 Task: Create new contact,   with mail id: 'MitchellIsabelle@thk.com', first name: 'Isabelle', Last name: 'Mitchell', Job Title: Systems Analyst, Phone number (408) 555-2345. Change life cycle stage to  'Lead' and lead status to 'New'. Add new company to the associated contact: www.honda-logisticsindia.co.in
 . Logged in from softage.5@softage.net
Action: Mouse moved to (103, 76)
Screenshot: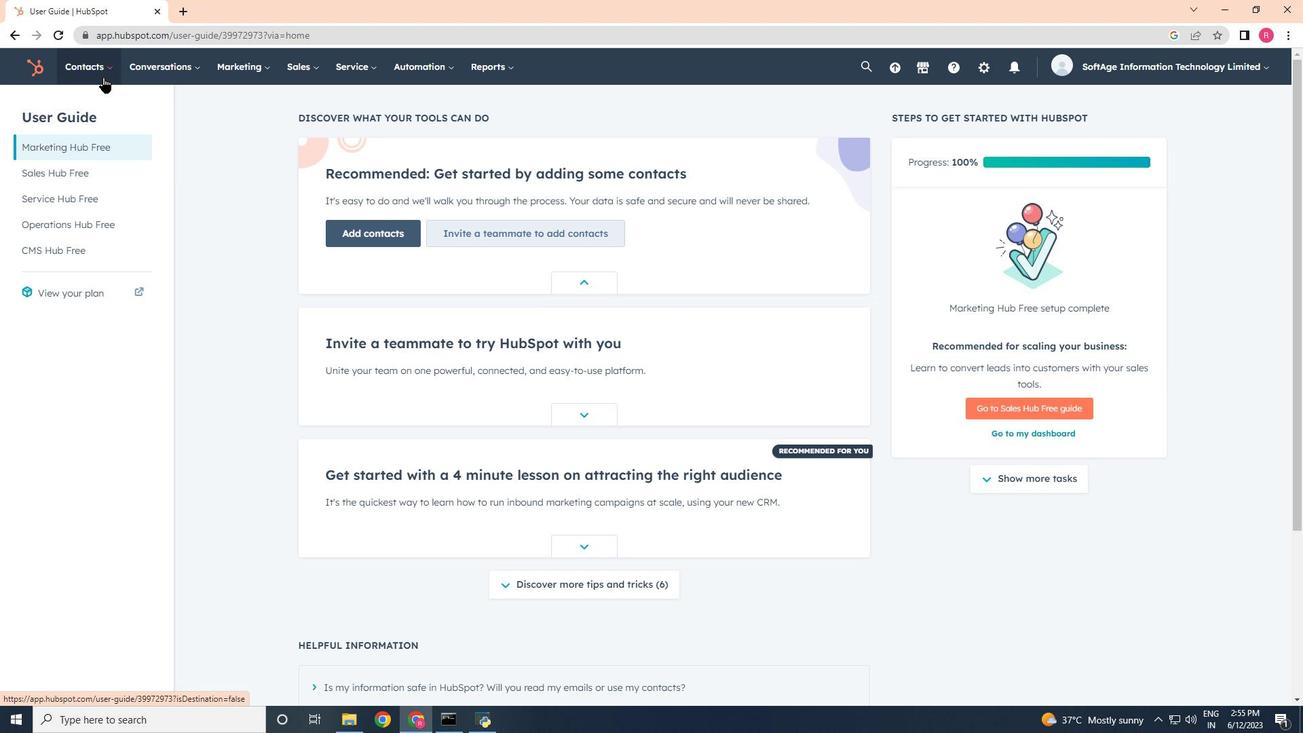 
Action: Mouse pressed left at (103, 76)
Screenshot: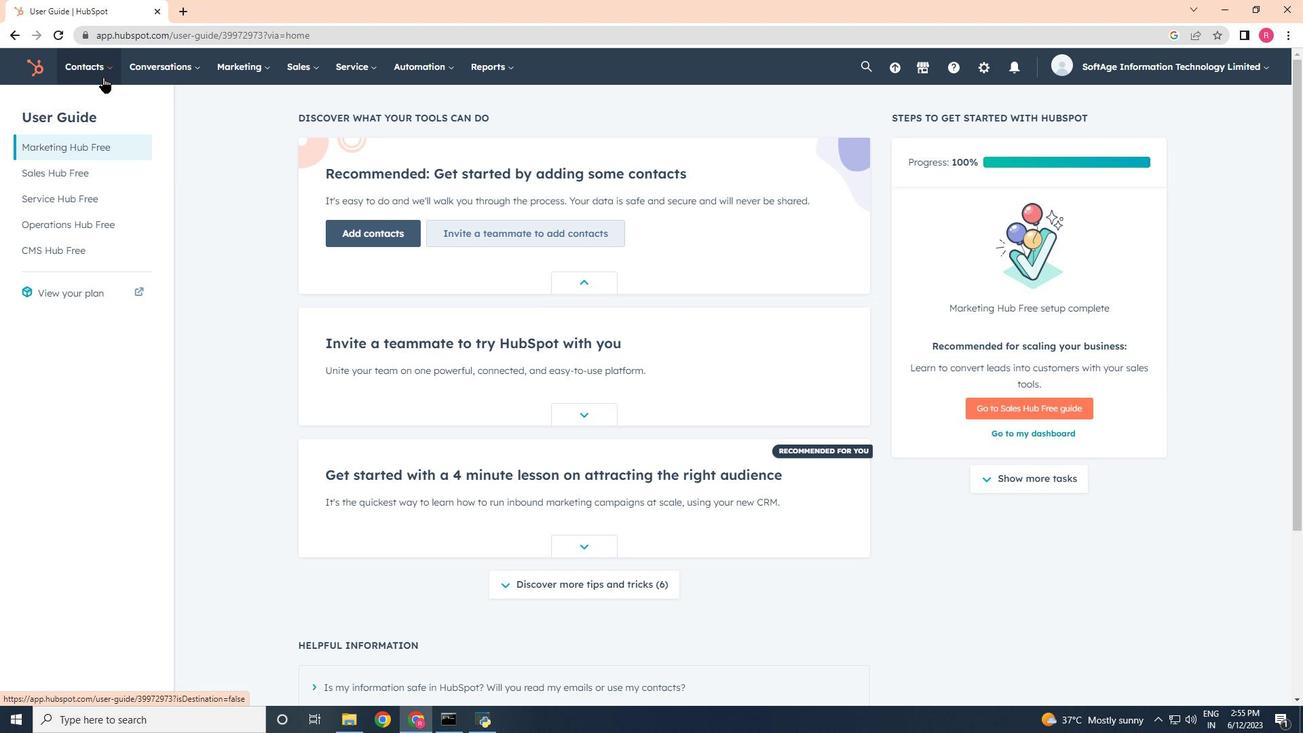 
Action: Mouse moved to (114, 99)
Screenshot: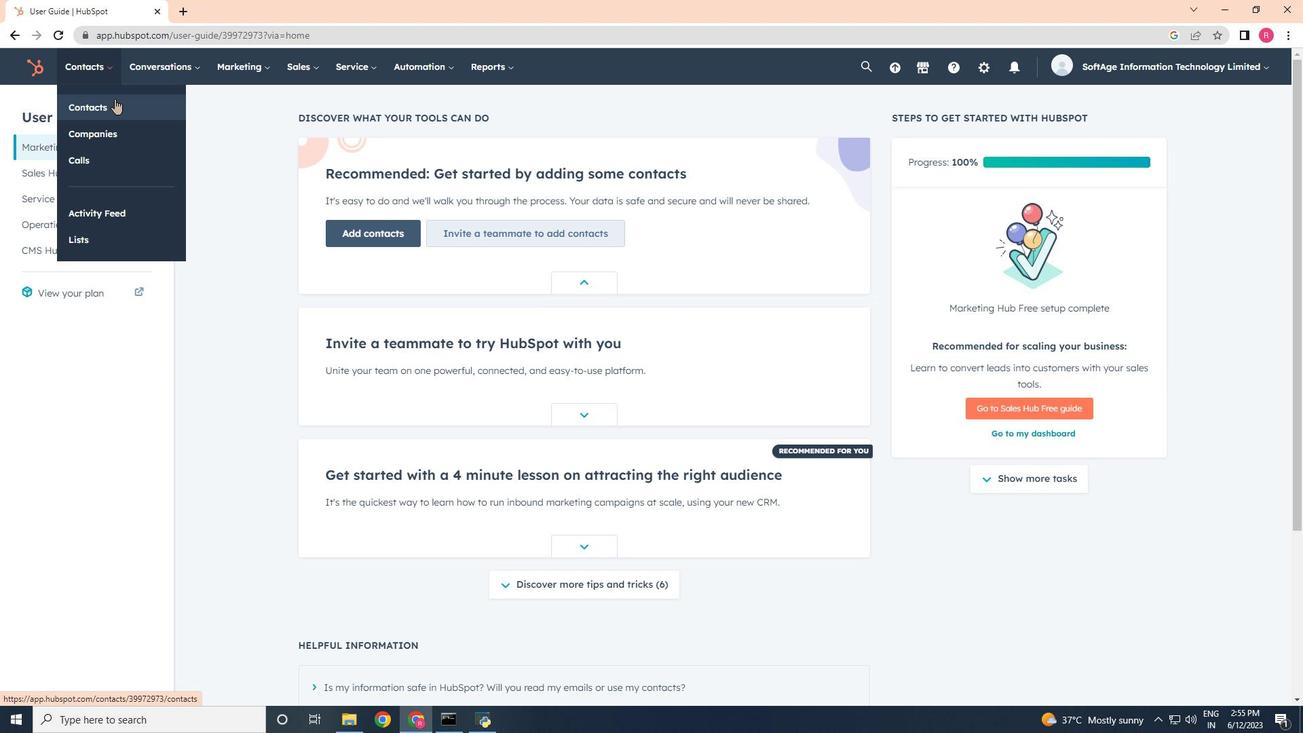 
Action: Mouse pressed left at (114, 99)
Screenshot: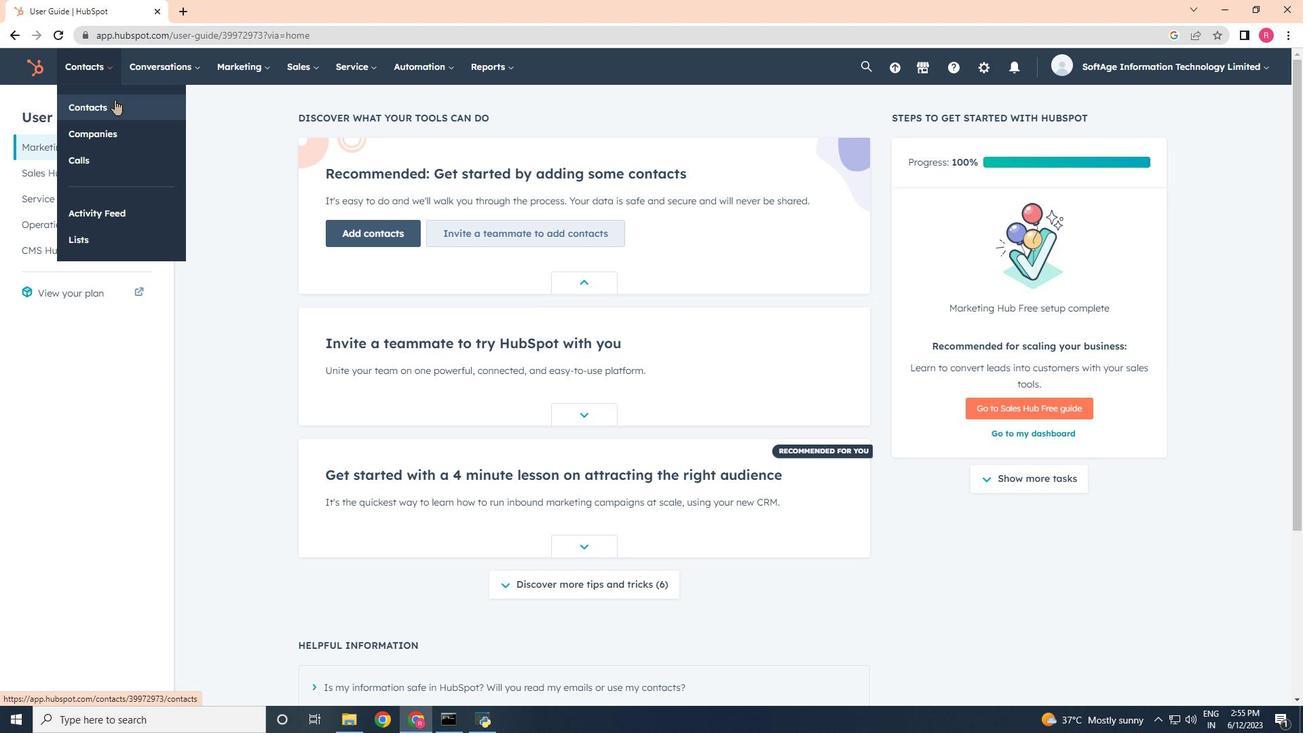 
Action: Mouse moved to (1195, 114)
Screenshot: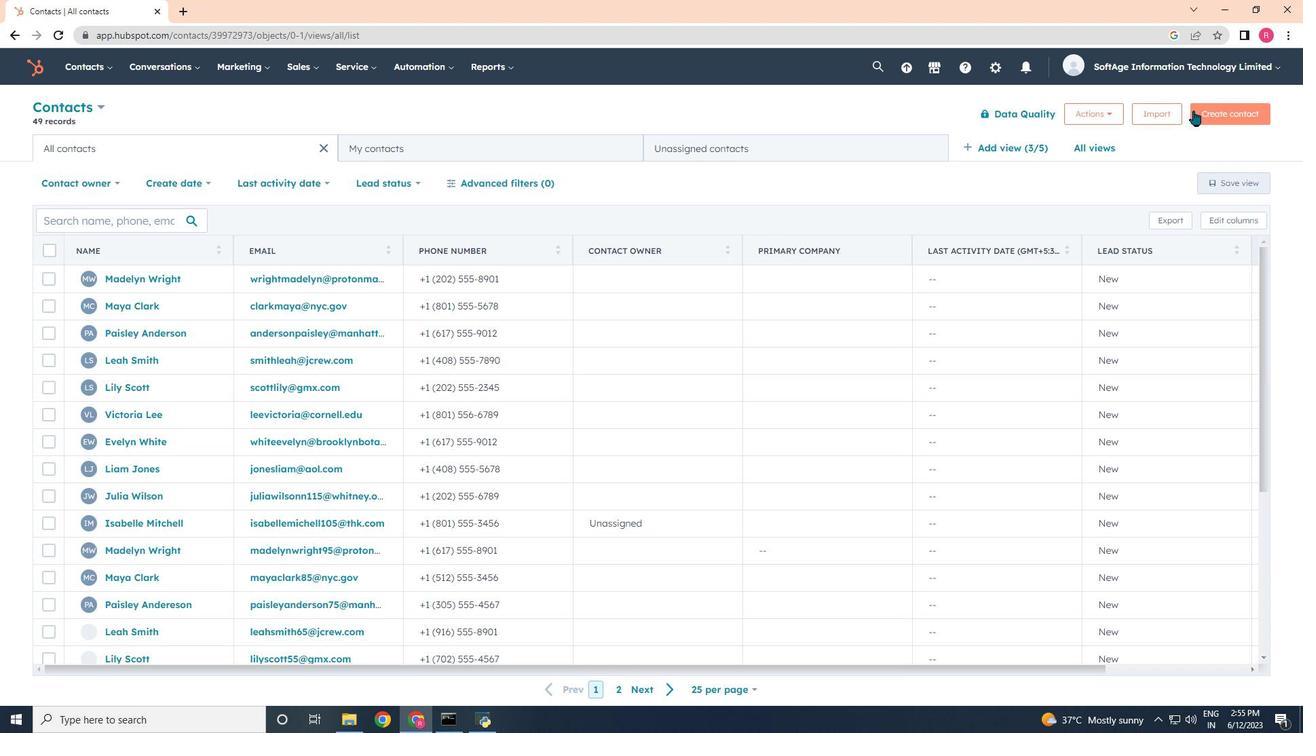 
Action: Mouse pressed left at (1195, 114)
Screenshot: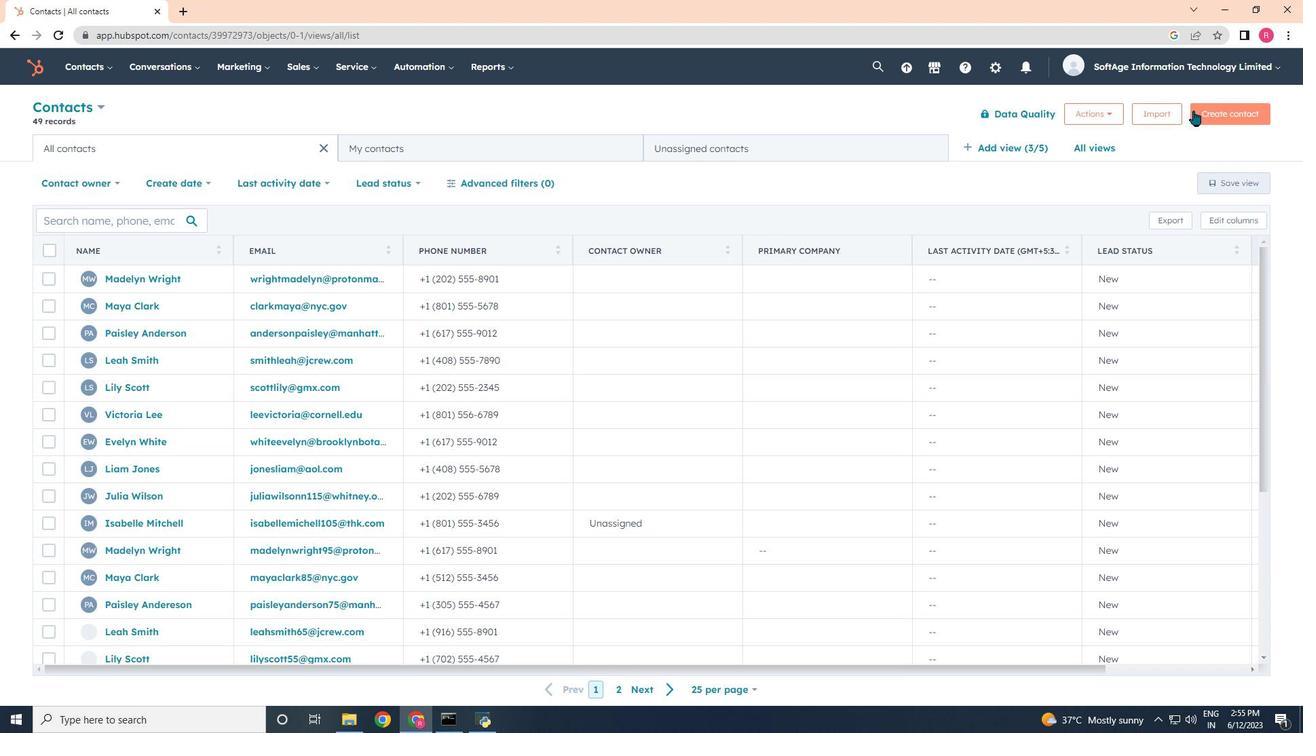 
Action: Mouse moved to (955, 176)
Screenshot: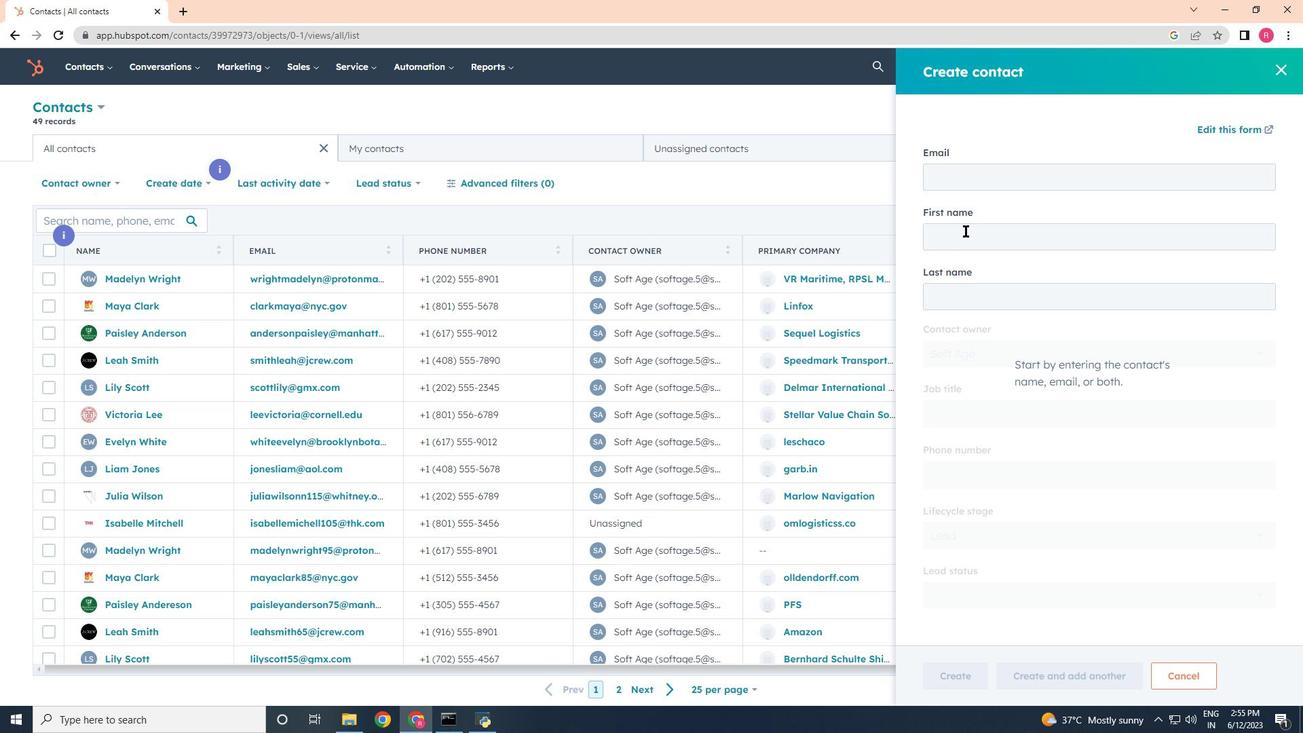 
Action: Mouse pressed left at (955, 176)
Screenshot: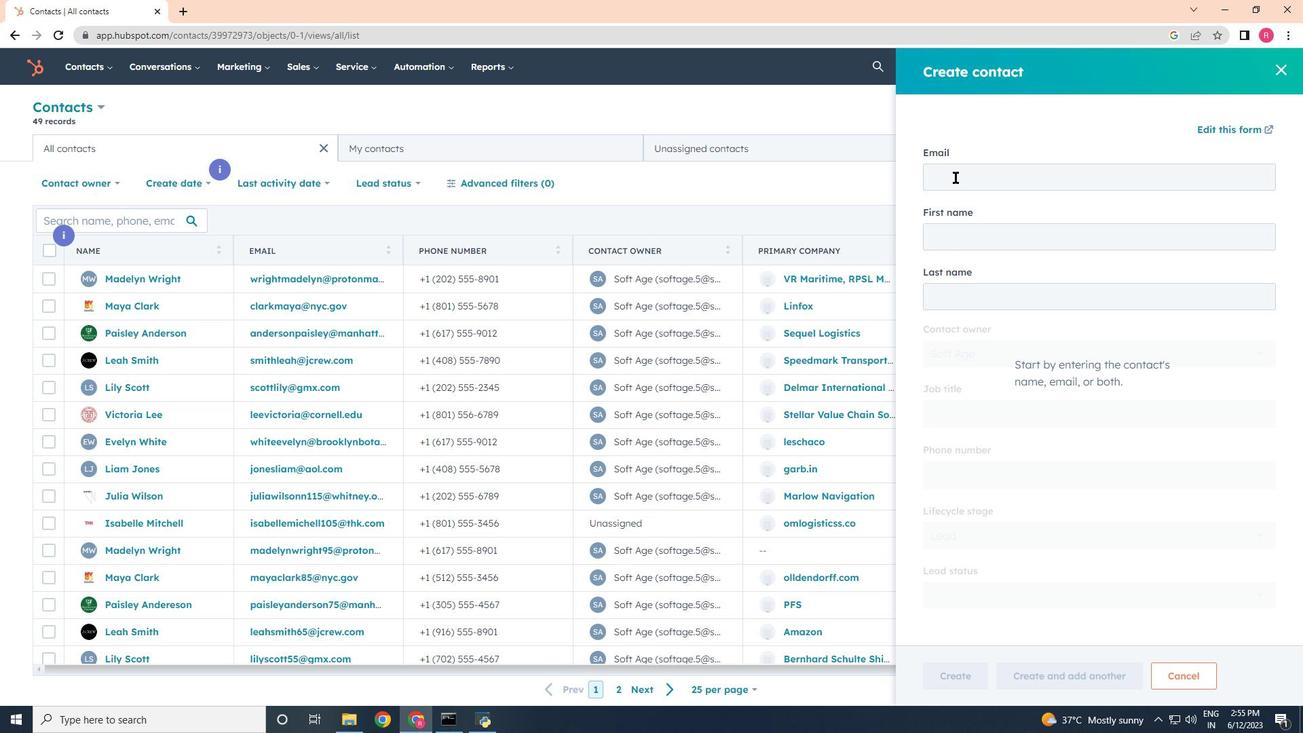 
Action: Mouse moved to (958, 186)
Screenshot: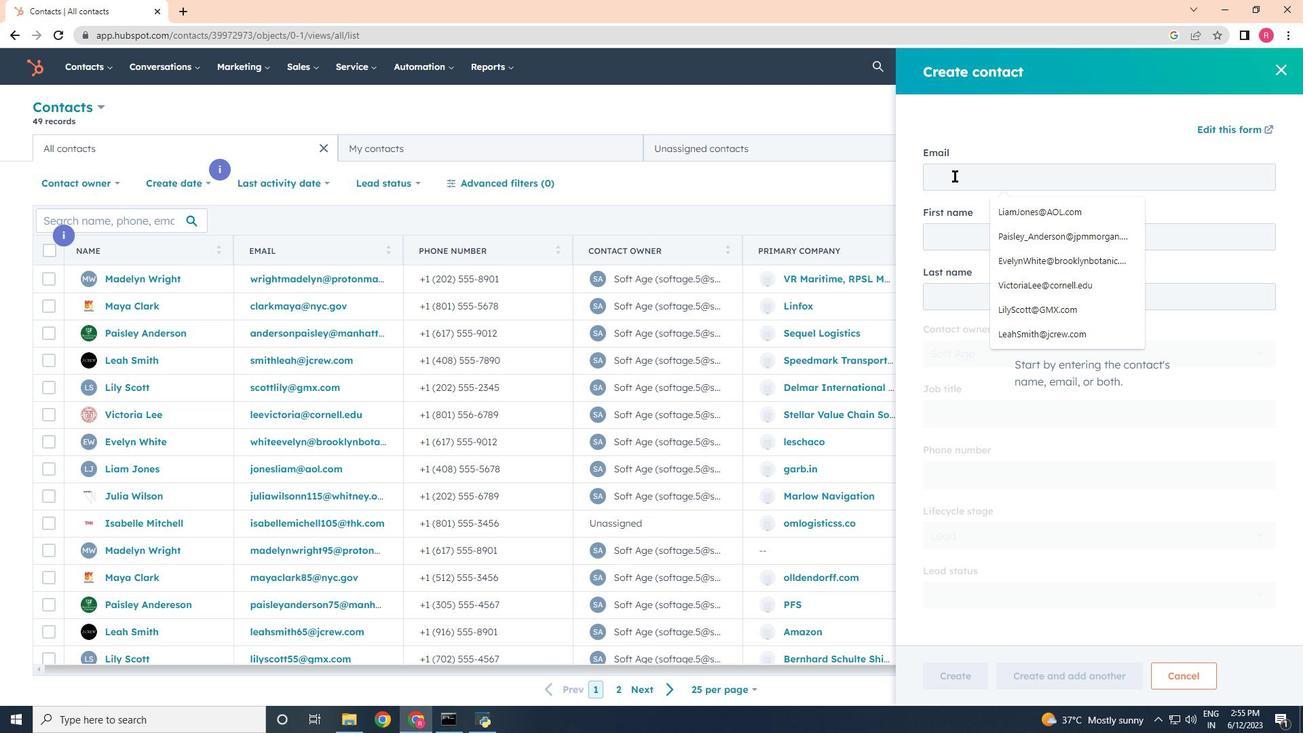 
Action: Key pressed <Key.shift>Mic<Key.backspace>tchell<Key.shift><Key.shift><Key.shift><Key.shift><Key.shift><Key.shift><Key.shift><Key.shift><Key.shift><Key.shift><Key.shift><Key.shift><Key.shift><Key.shift><Key.shift><Key.shift><Key.shift><Key.shift><Key.shift>Isabelle
Screenshot: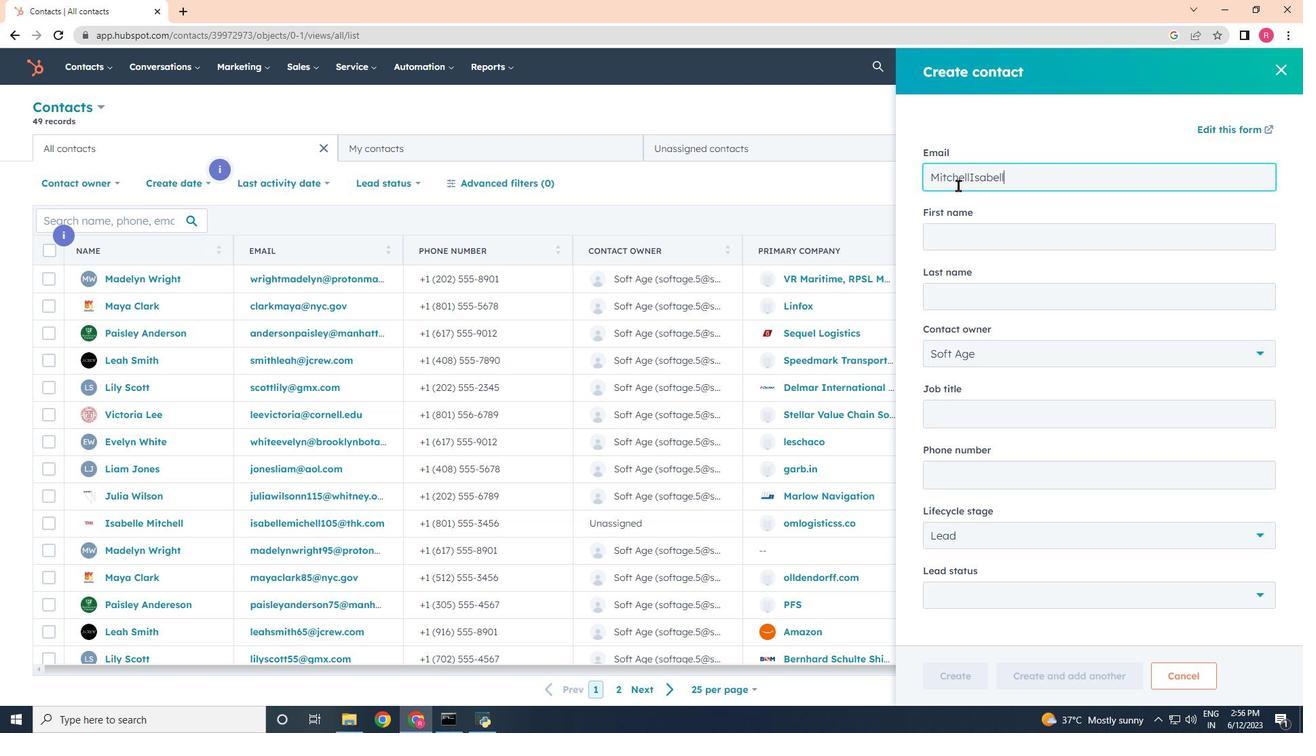 
Action: Mouse moved to (973, 179)
Screenshot: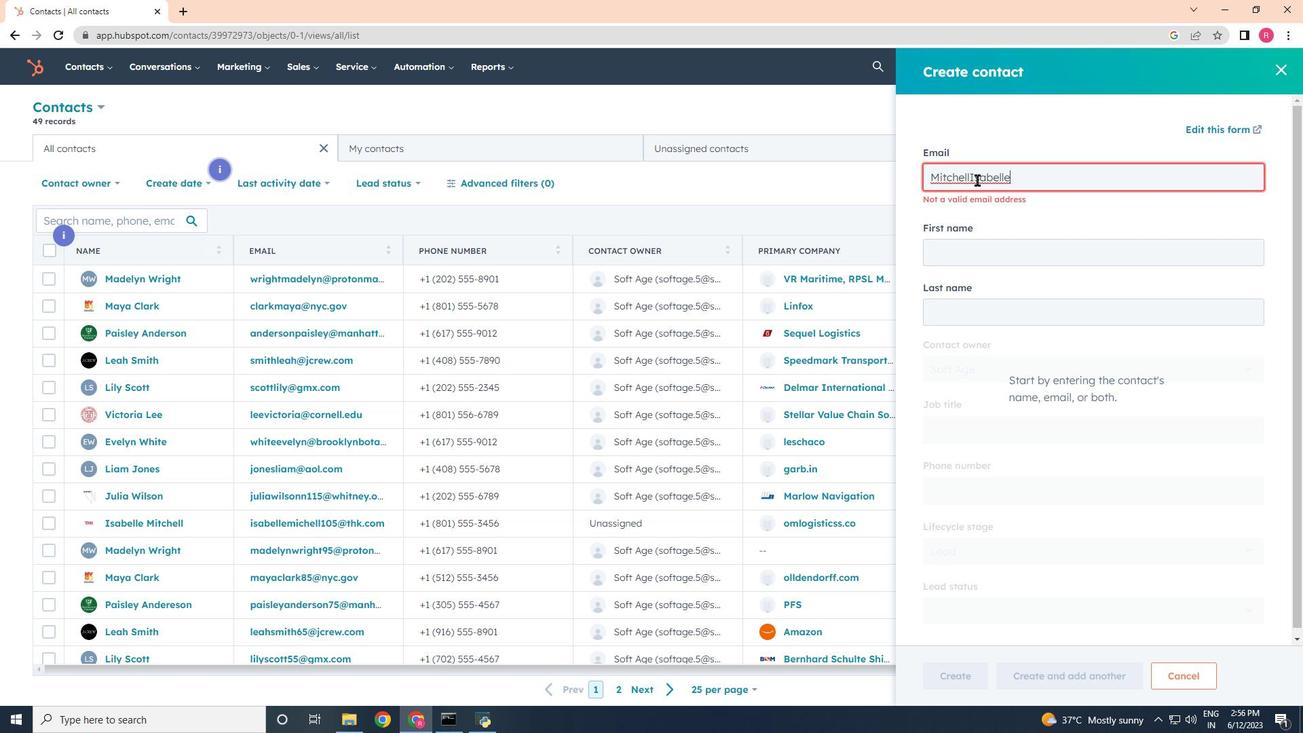 
Action: Mouse pressed left at (973, 179)
Screenshot: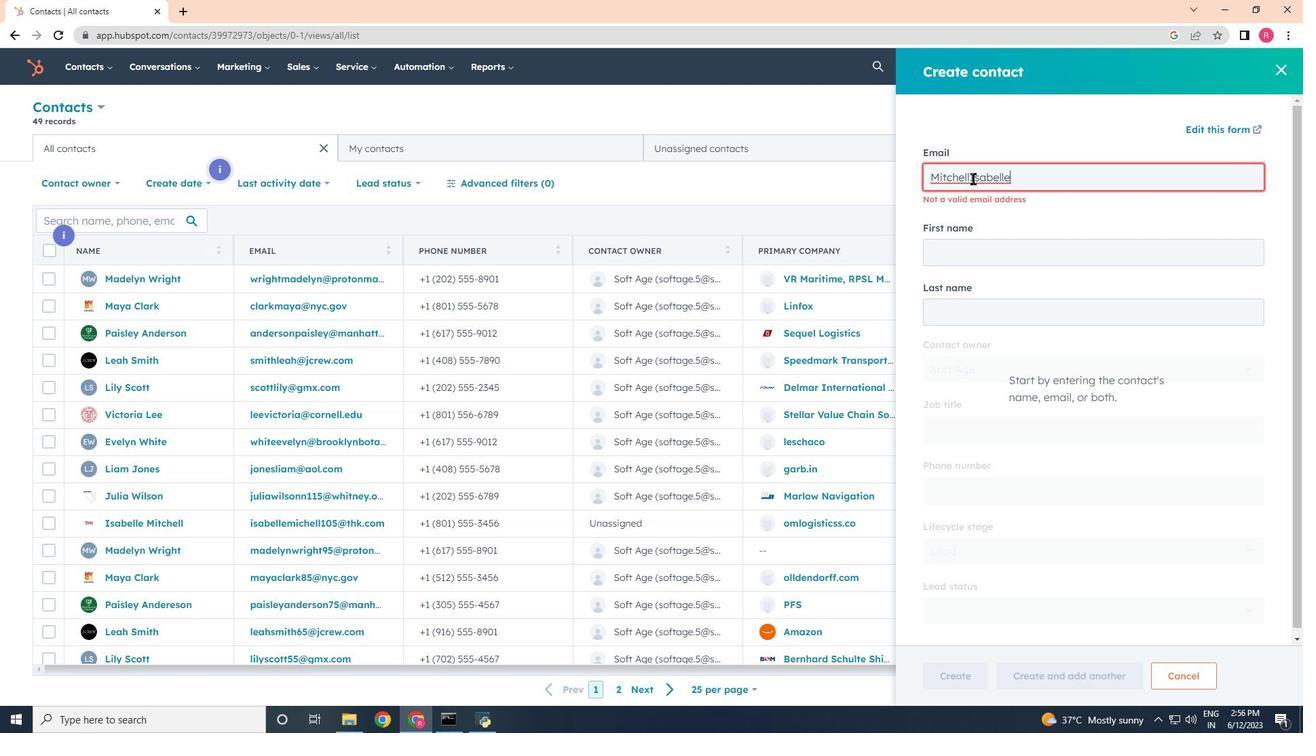 
Action: Mouse moved to (978, 191)
Screenshot: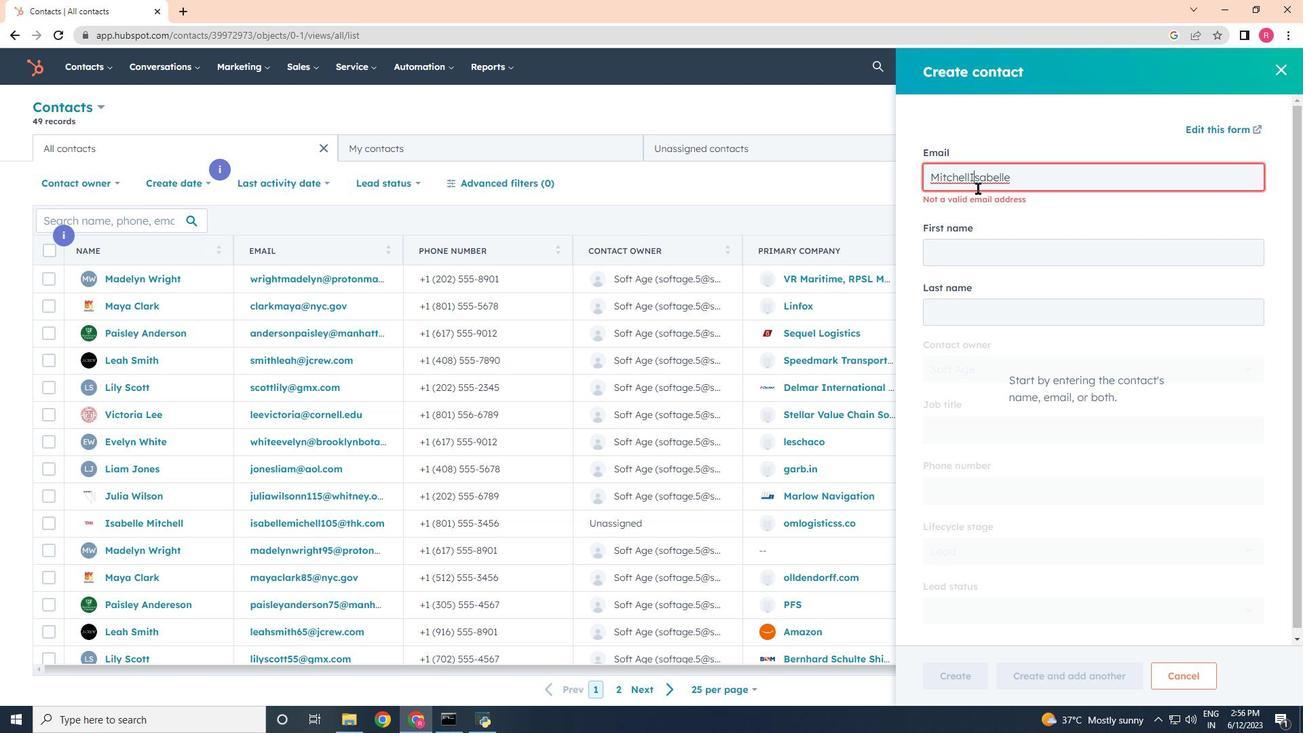 
Action: Key pressed <Key.backspace>
Screenshot: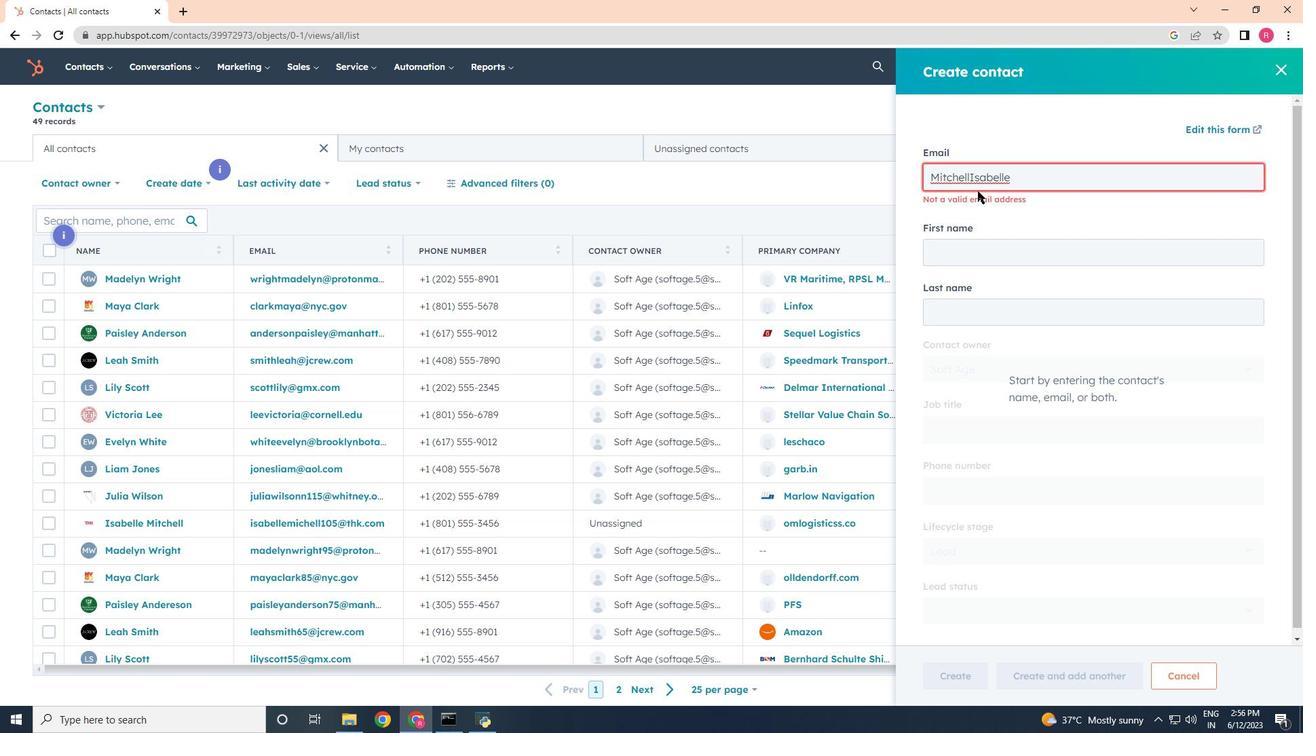 
Action: Mouse moved to (978, 198)
Screenshot: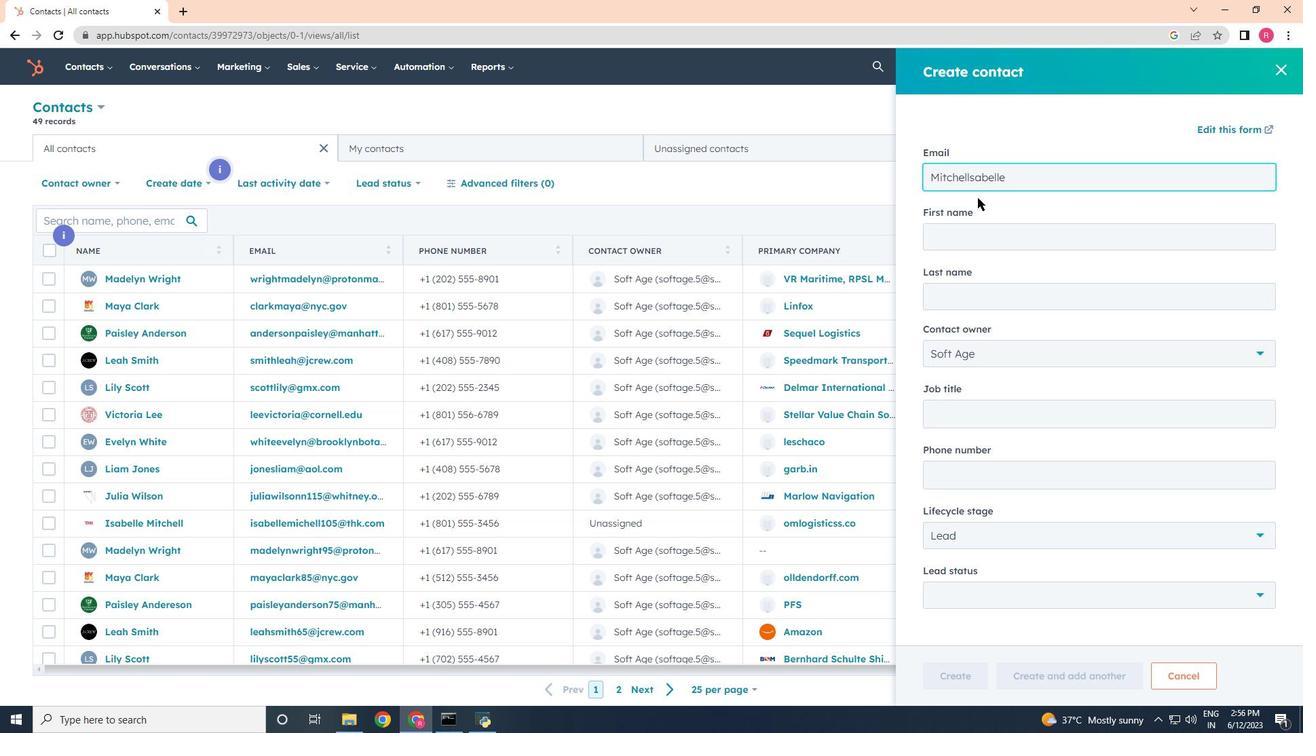 
Action: Key pressed i
Screenshot: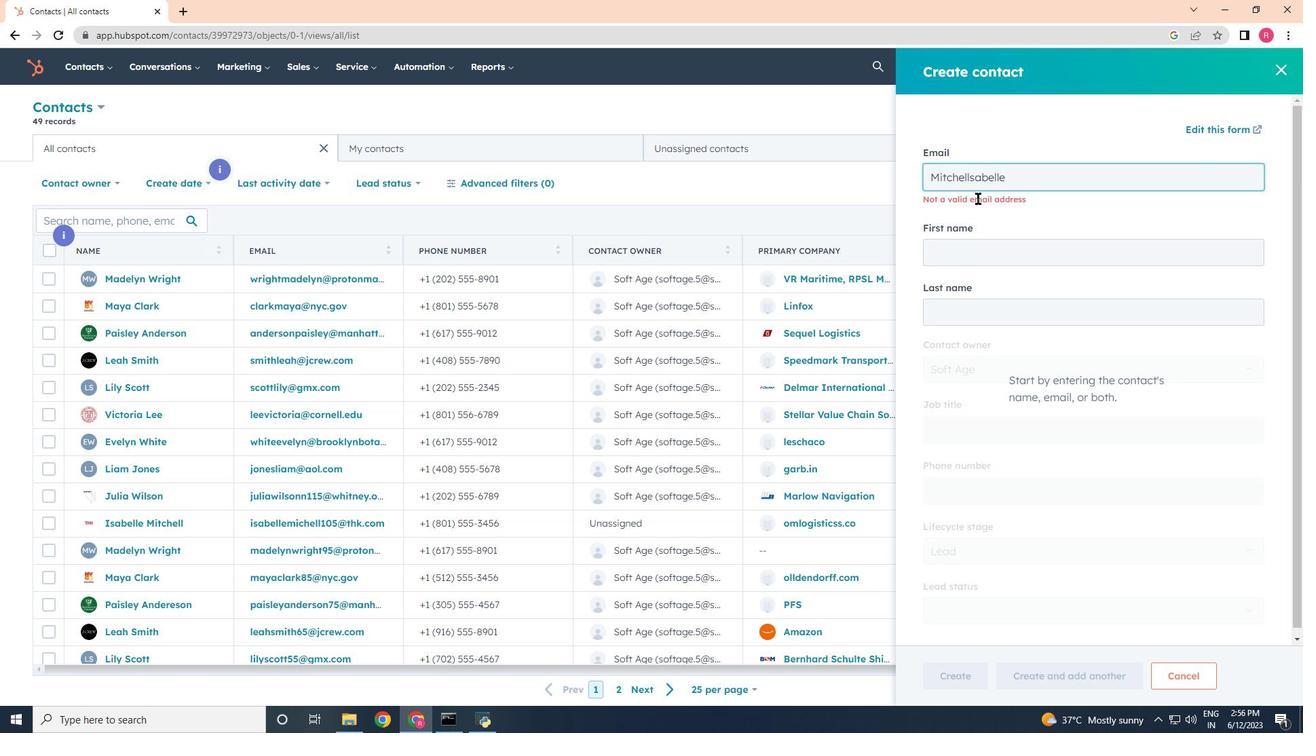 
Action: Mouse moved to (990, 215)
Screenshot: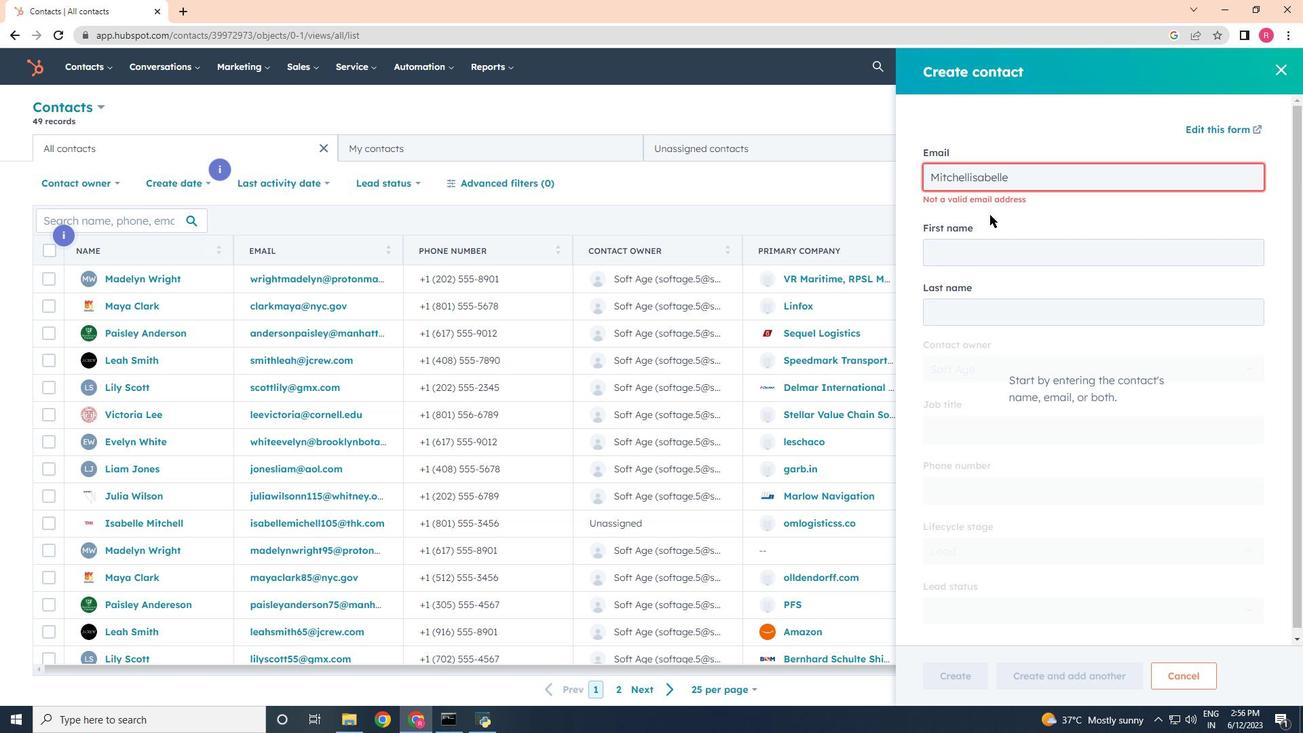 
Action: Key pressed <Key.backspace>
Screenshot: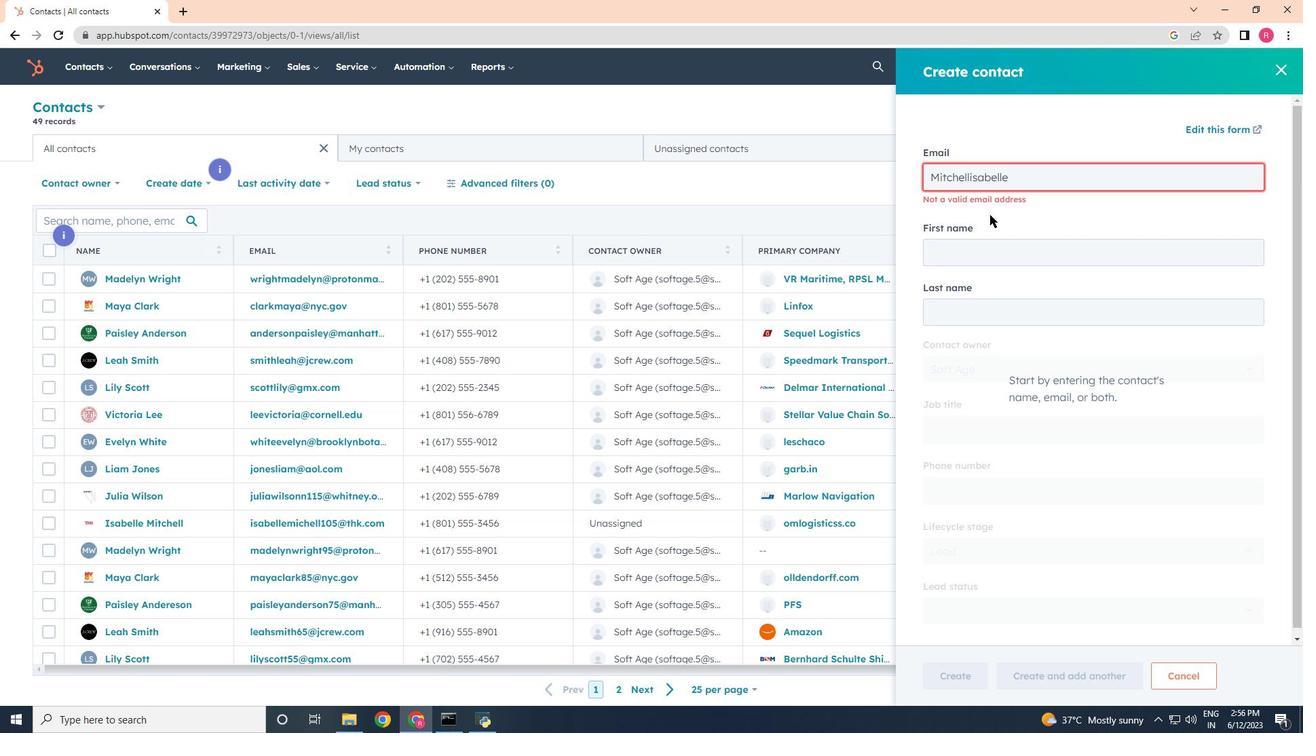 
Action: Mouse moved to (994, 224)
Screenshot: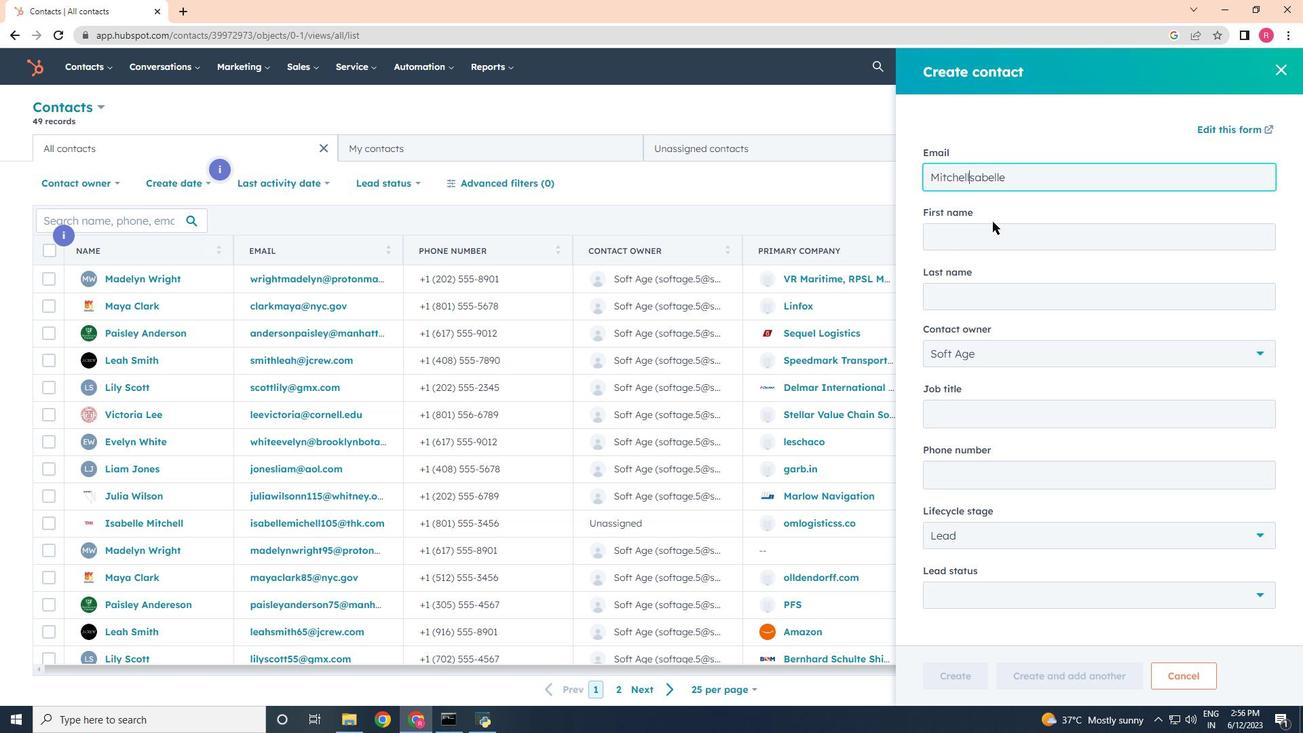 
Action: Key pressed l
Screenshot: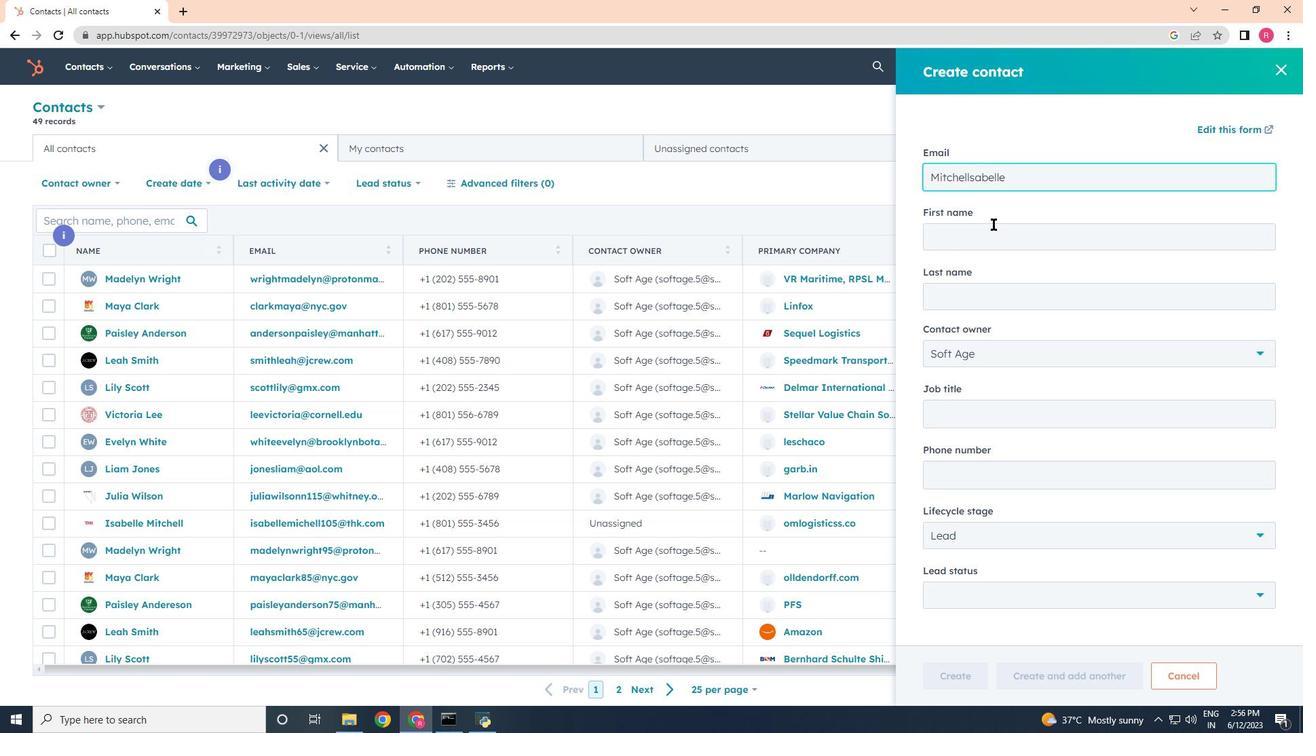 
Action: Mouse moved to (990, 234)
Screenshot: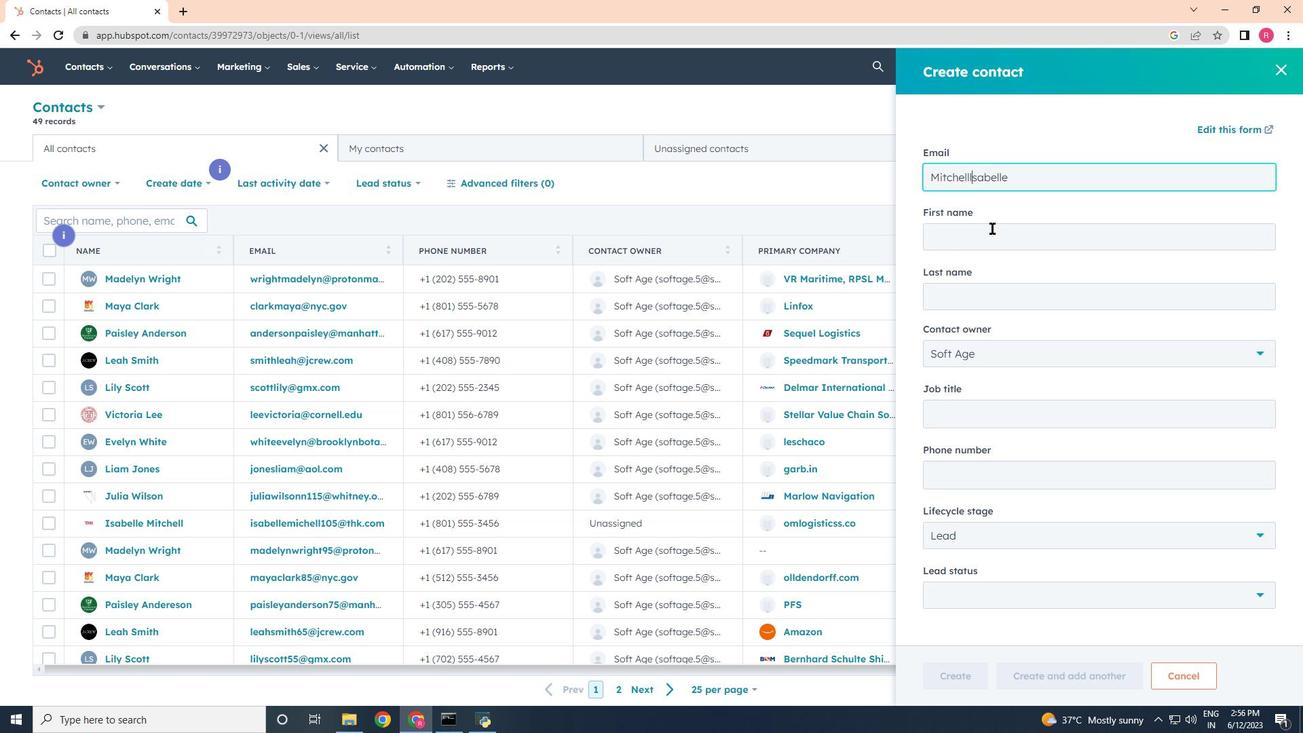 
Action: Mouse pressed left at (990, 234)
Screenshot: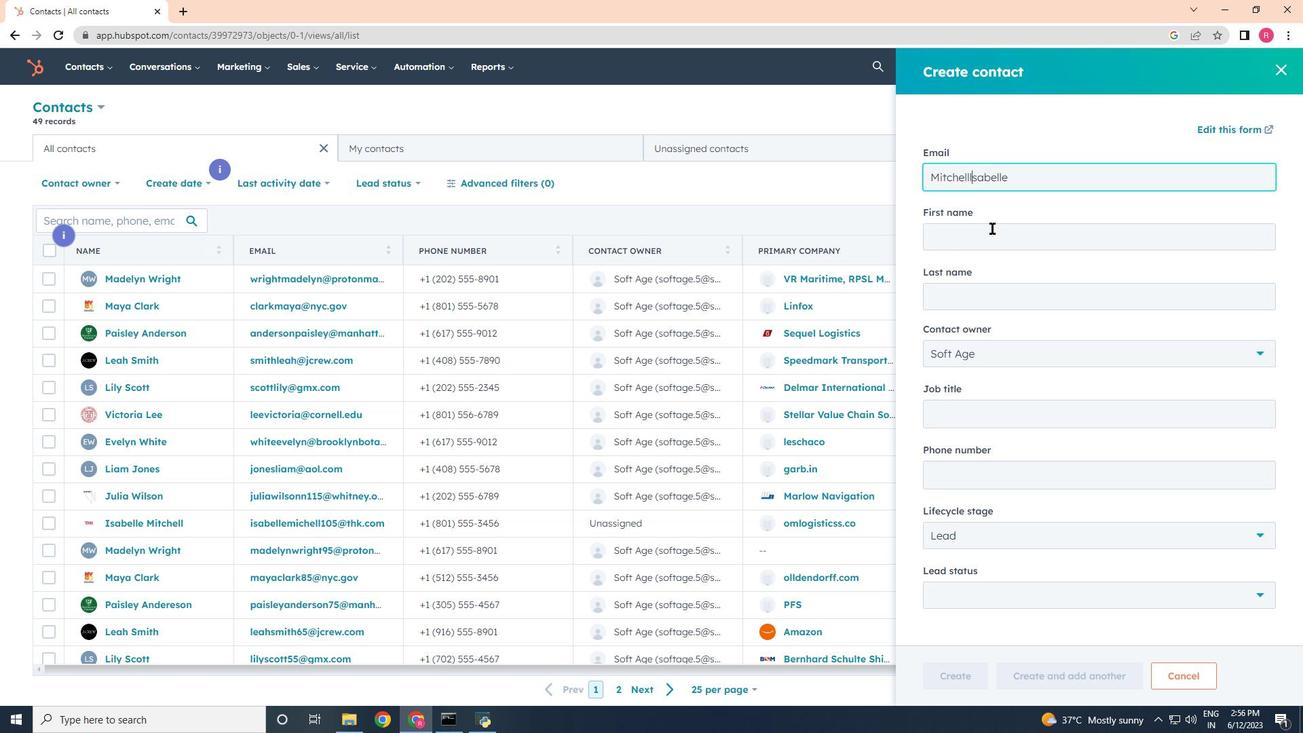 
Action: Mouse moved to (972, 181)
Screenshot: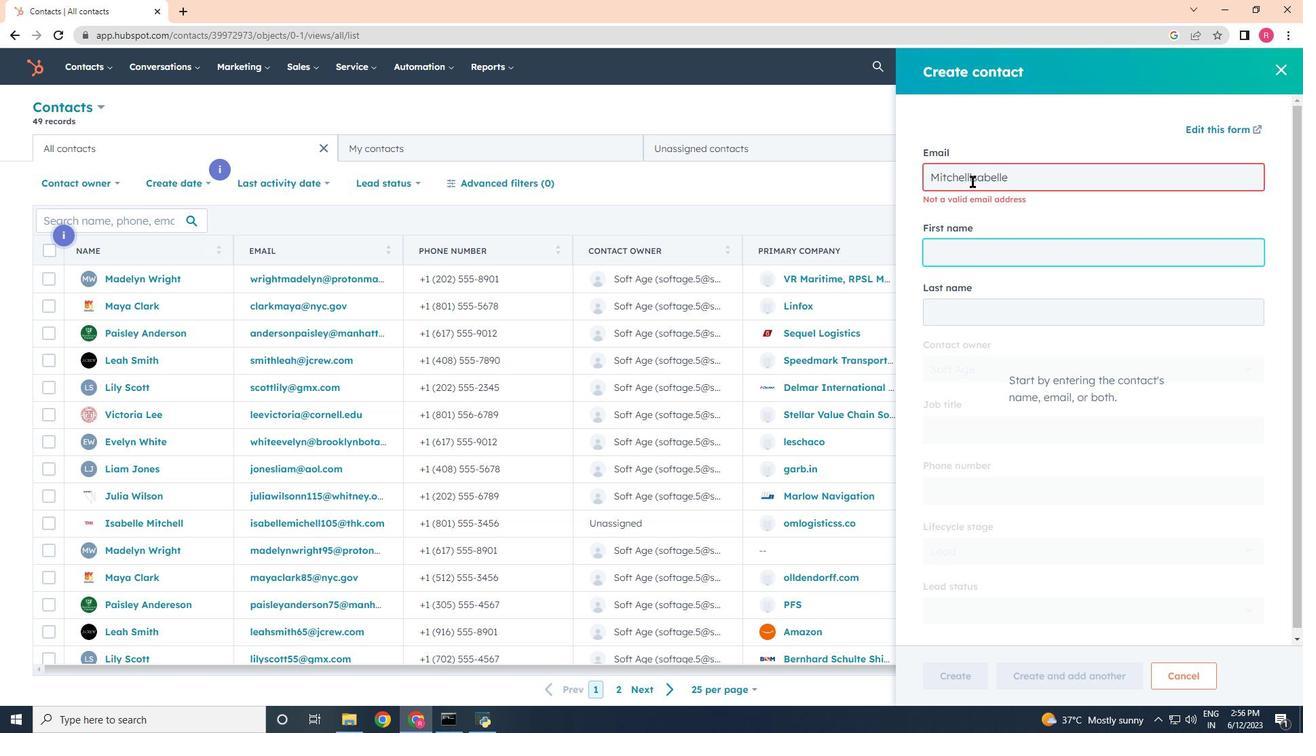 
Action: Mouse pressed left at (972, 181)
Screenshot: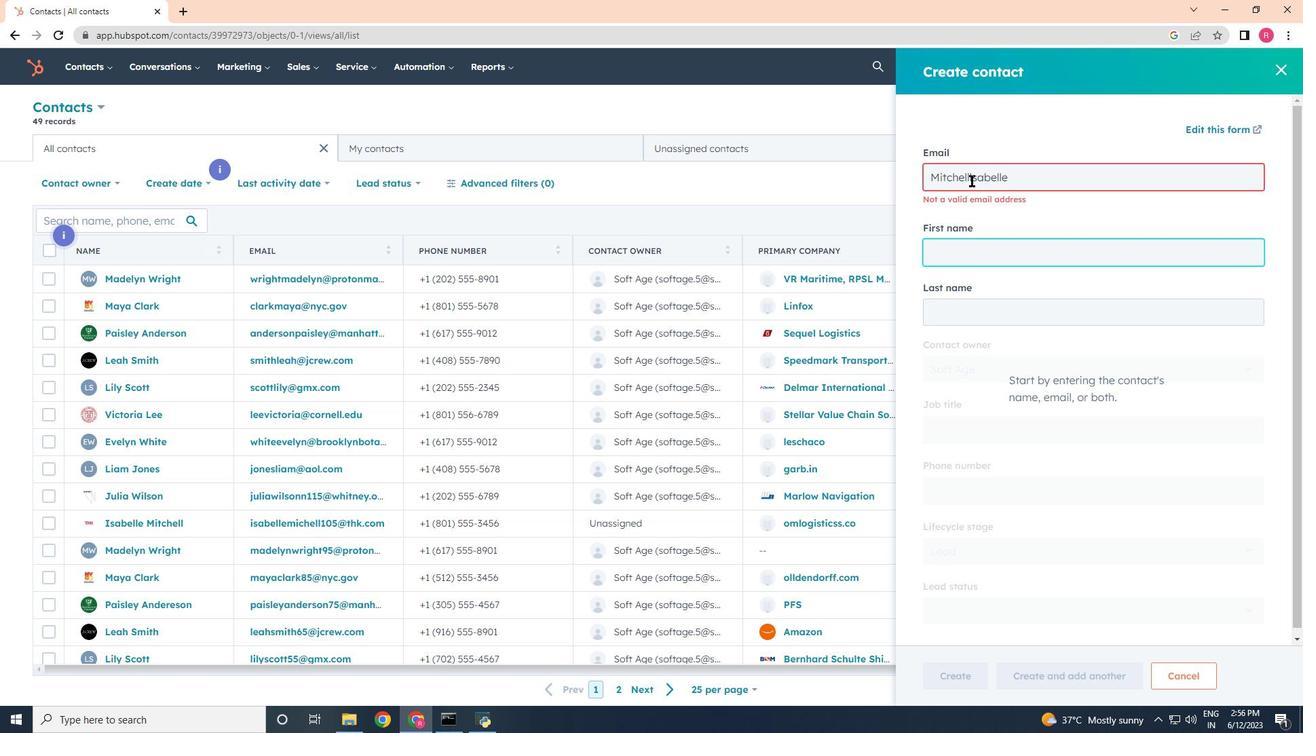 
Action: Mouse moved to (972, 184)
Screenshot: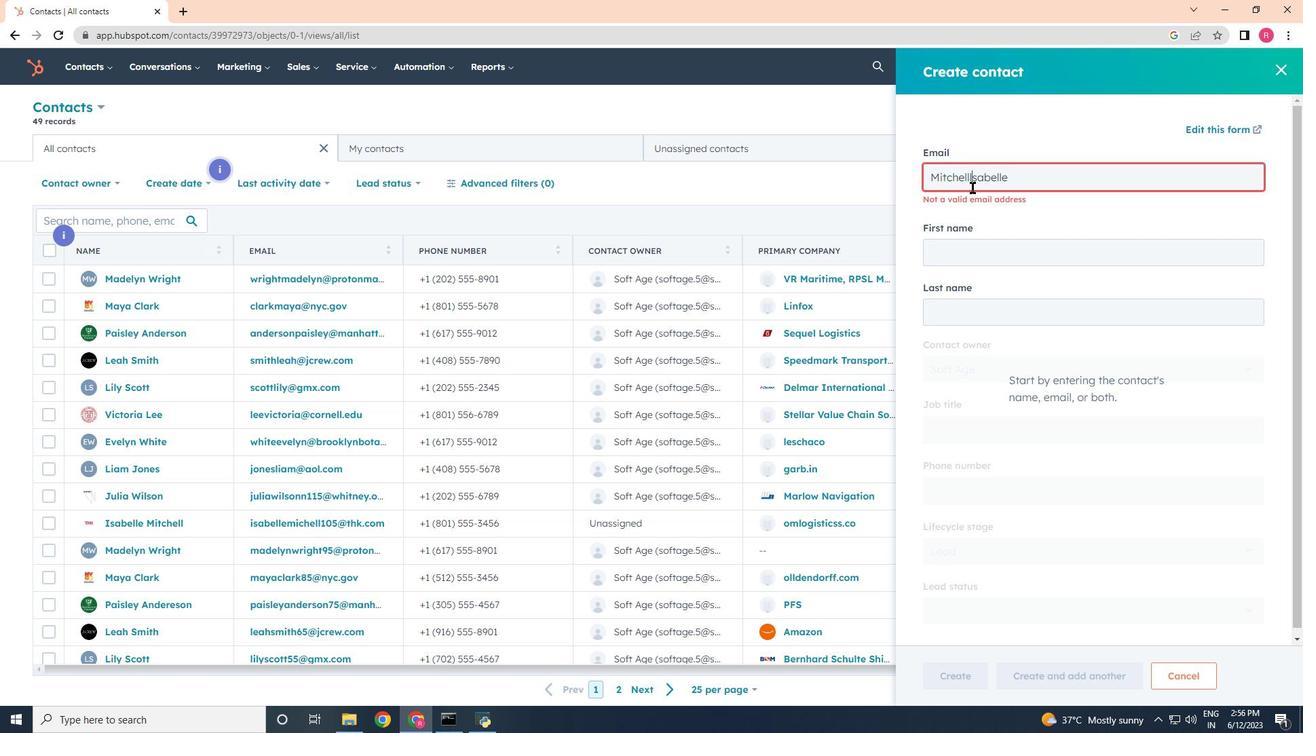 
Action: Key pressed <Key.backspace>
Screenshot: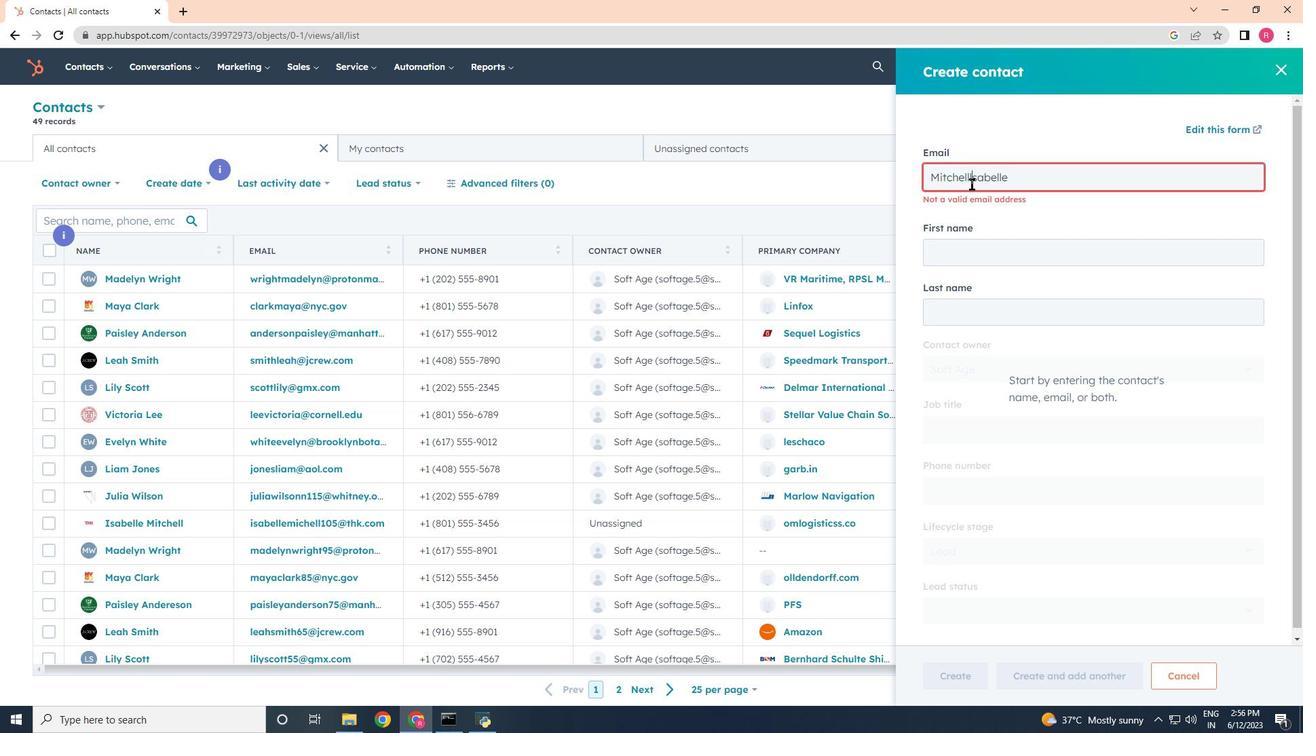 
Action: Mouse moved to (971, 181)
Screenshot: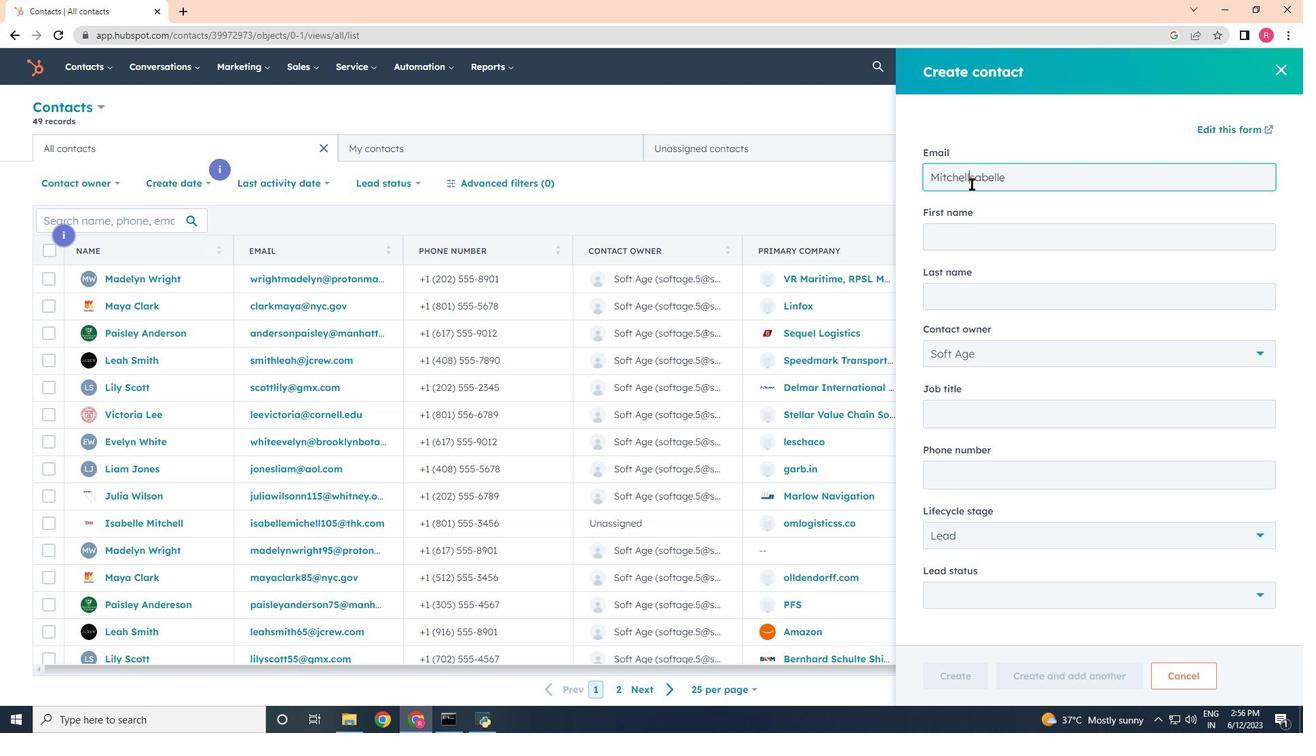 
Action: Key pressed <Key.space>l
Screenshot: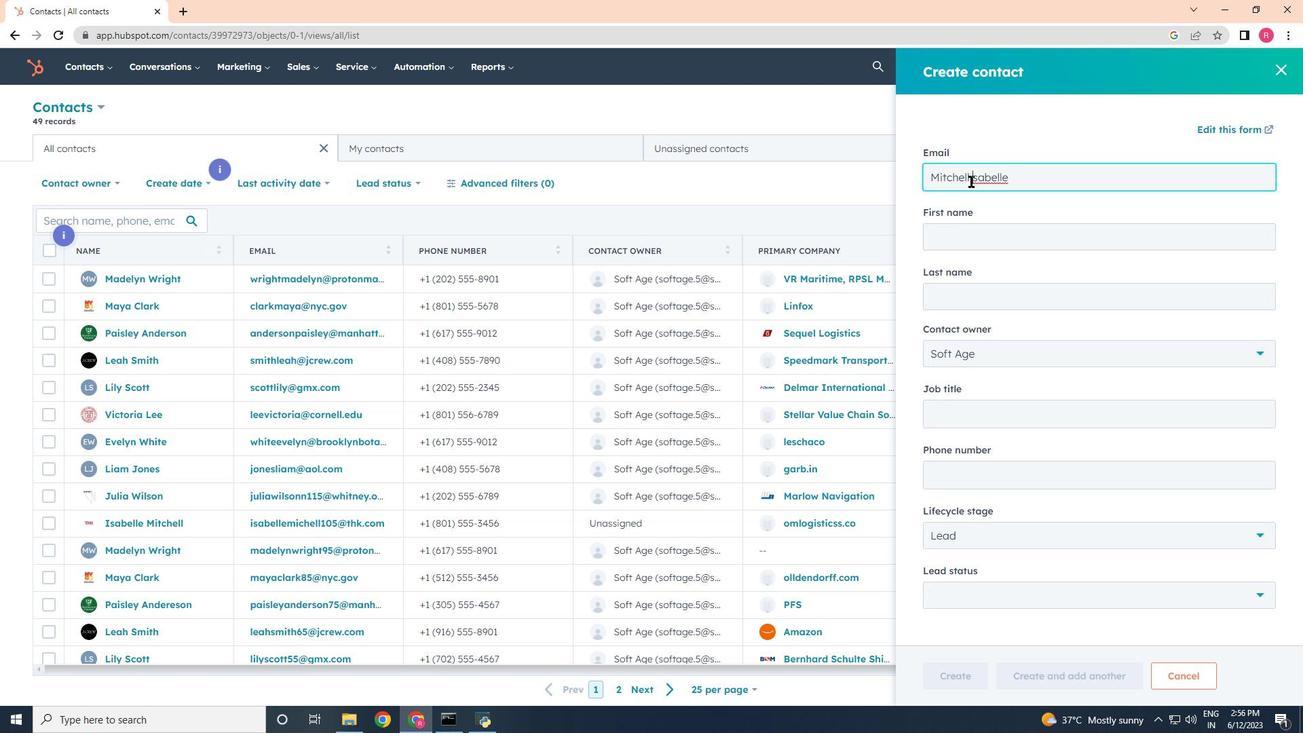 
Action: Mouse moved to (1019, 178)
Screenshot: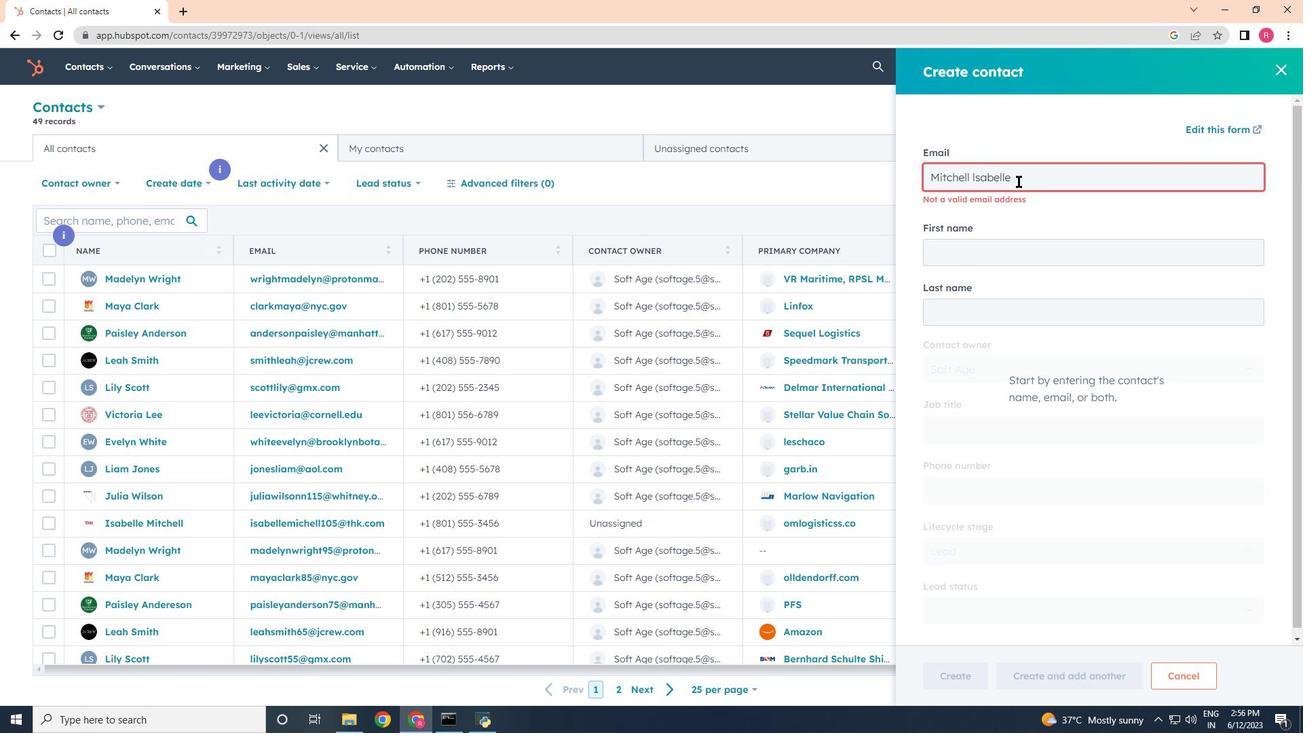
Action: Mouse pressed left at (1019, 178)
Screenshot: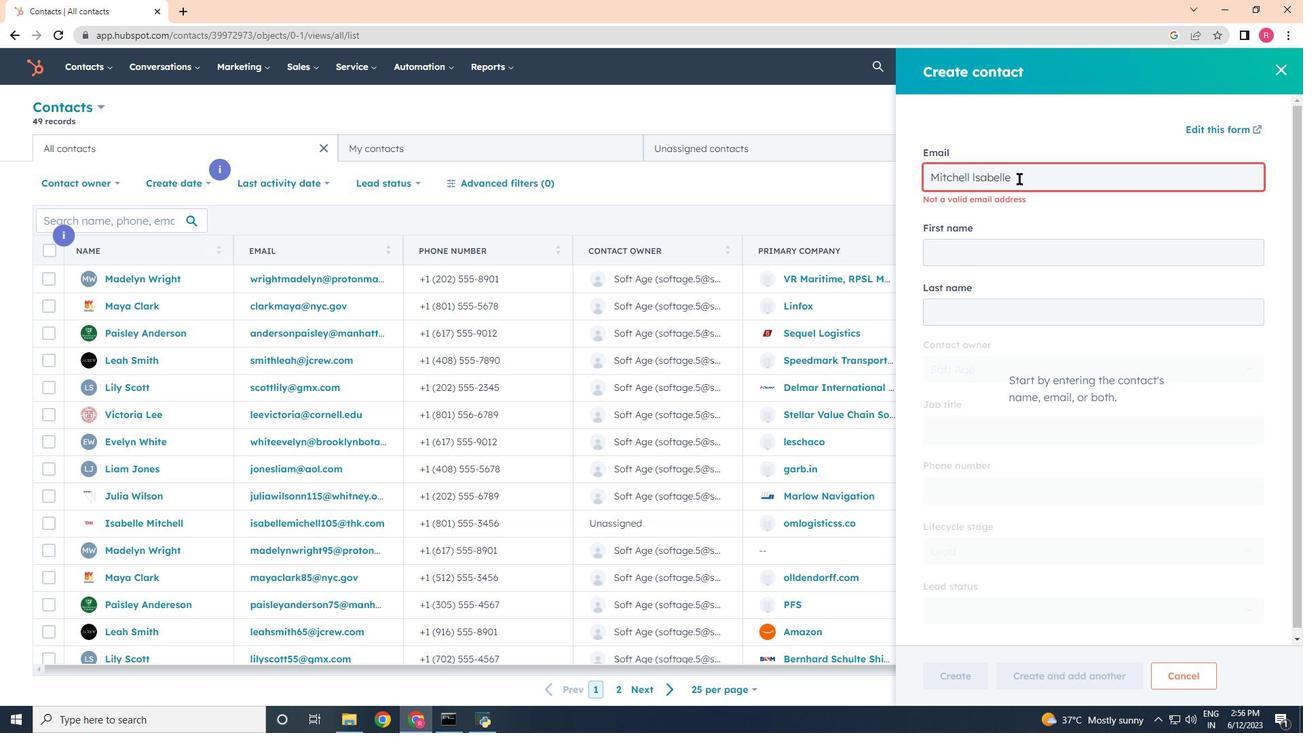 
Action: Mouse moved to (973, 178)
Screenshot: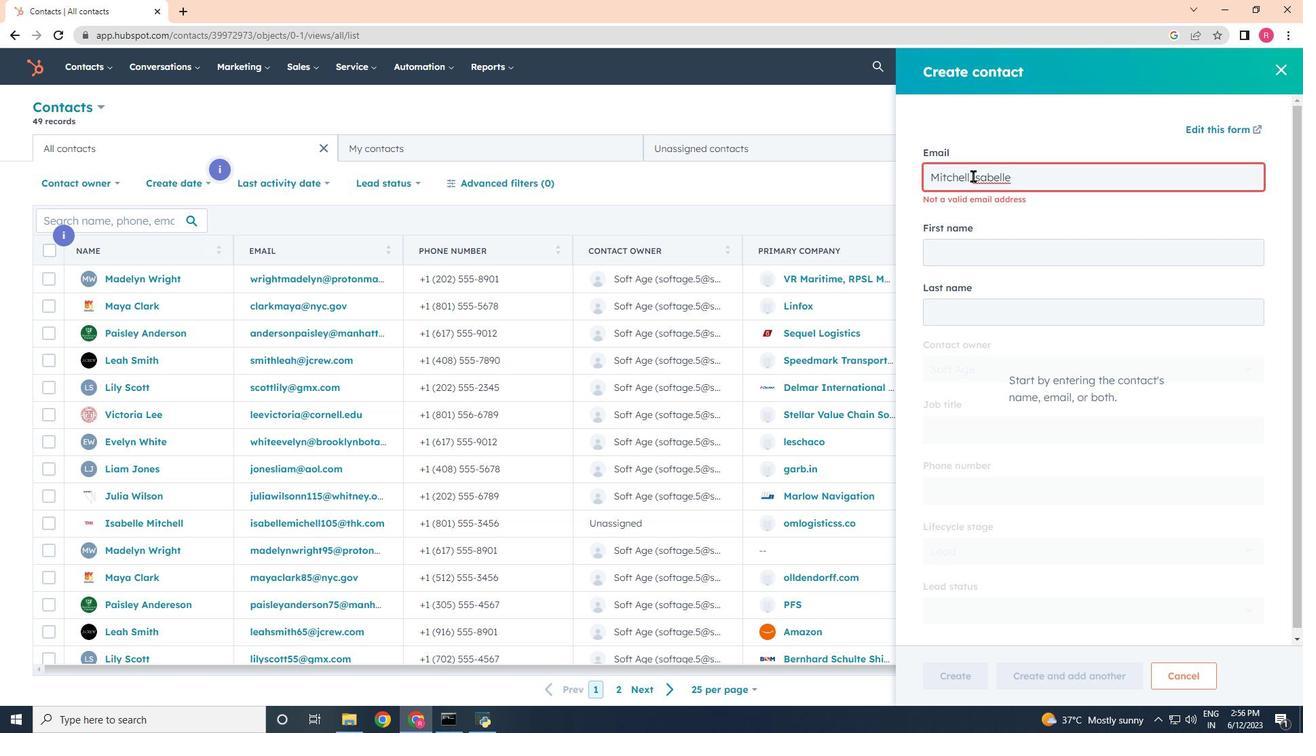 
Action: Mouse pressed left at (973, 178)
Screenshot: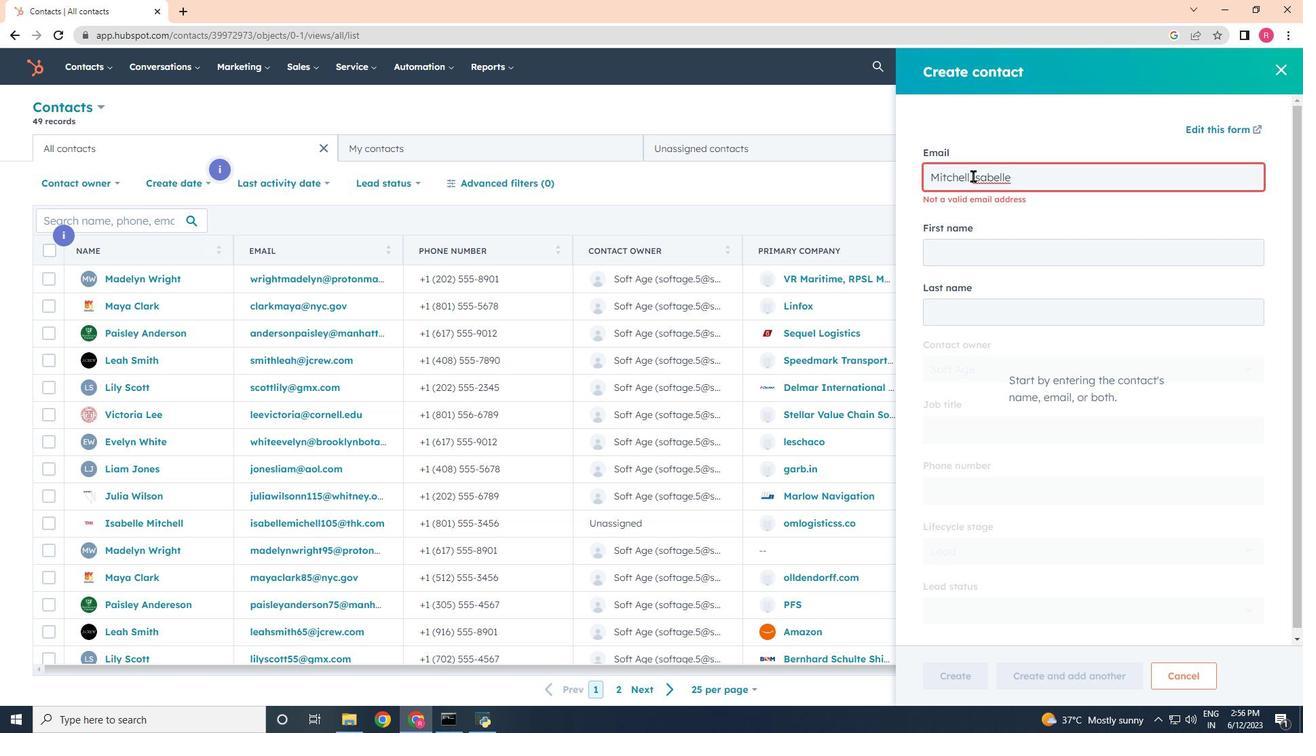 
Action: Mouse moved to (980, 192)
Screenshot: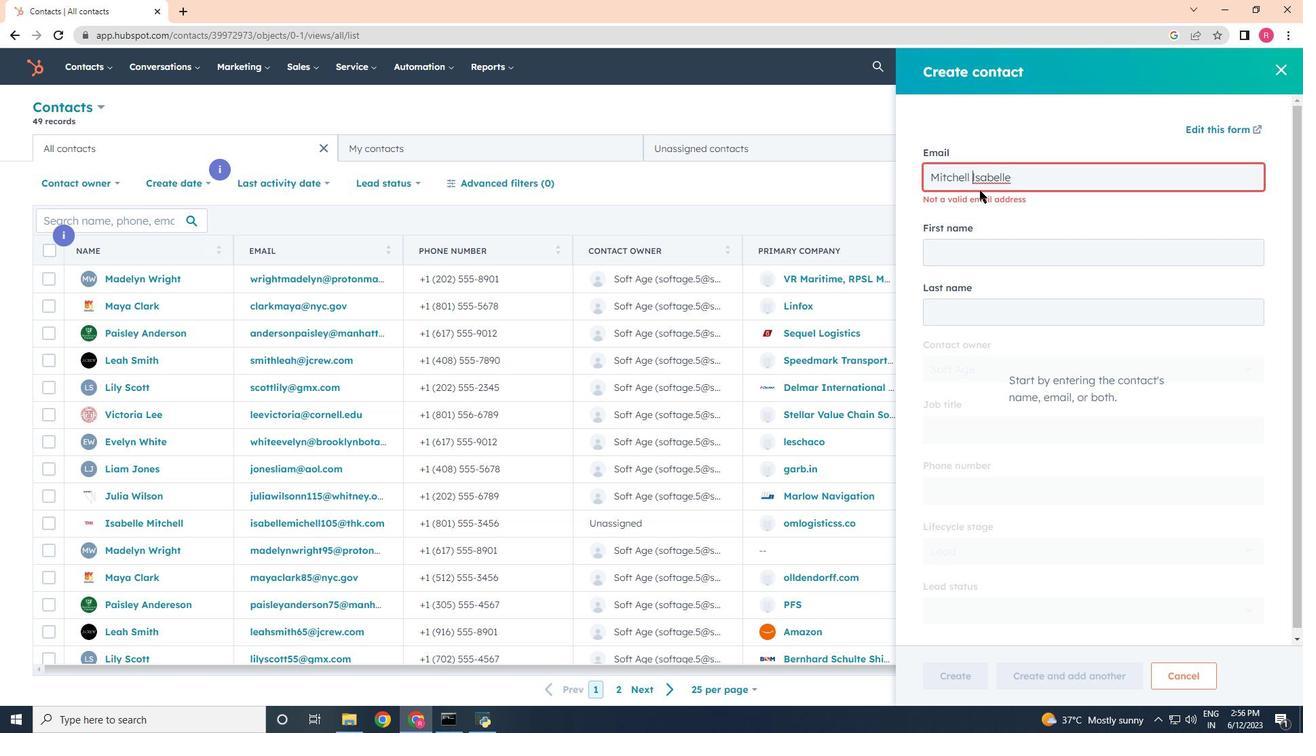 
Action: Key pressed <Key.backspace>
Screenshot: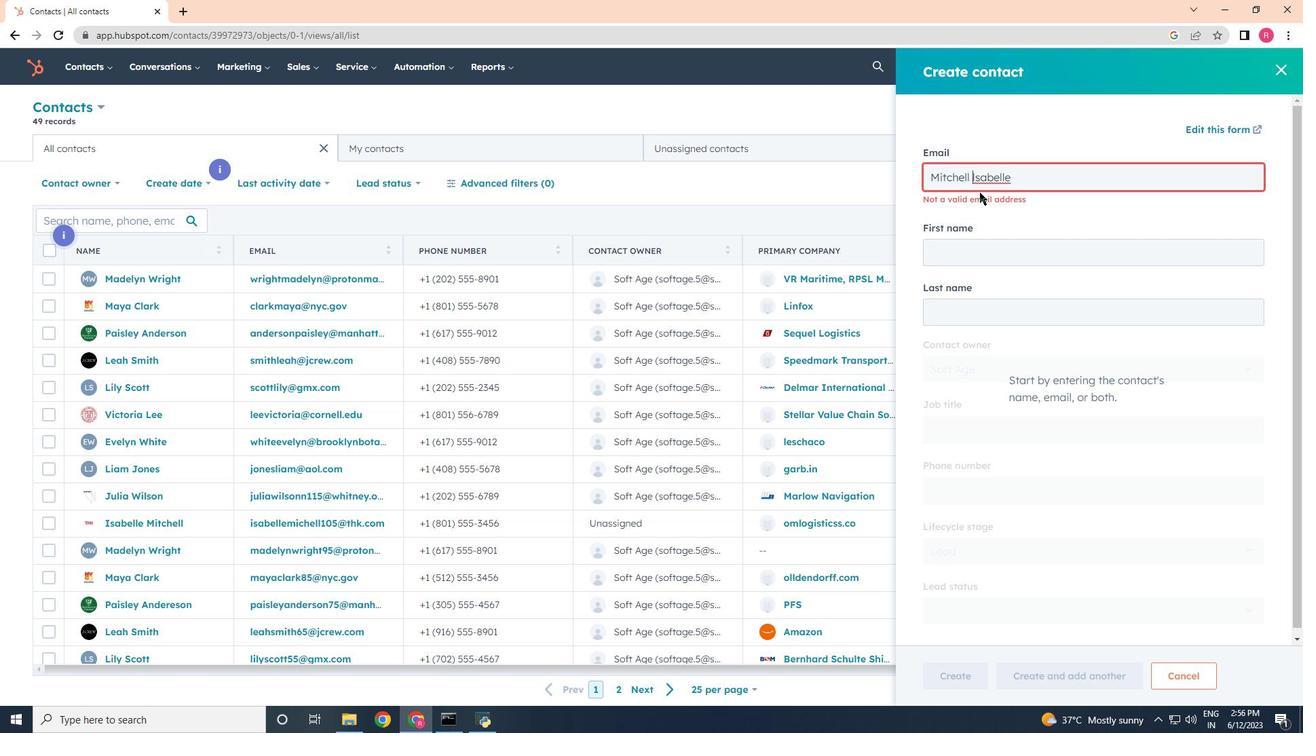 
Action: Mouse moved to (1029, 175)
Screenshot: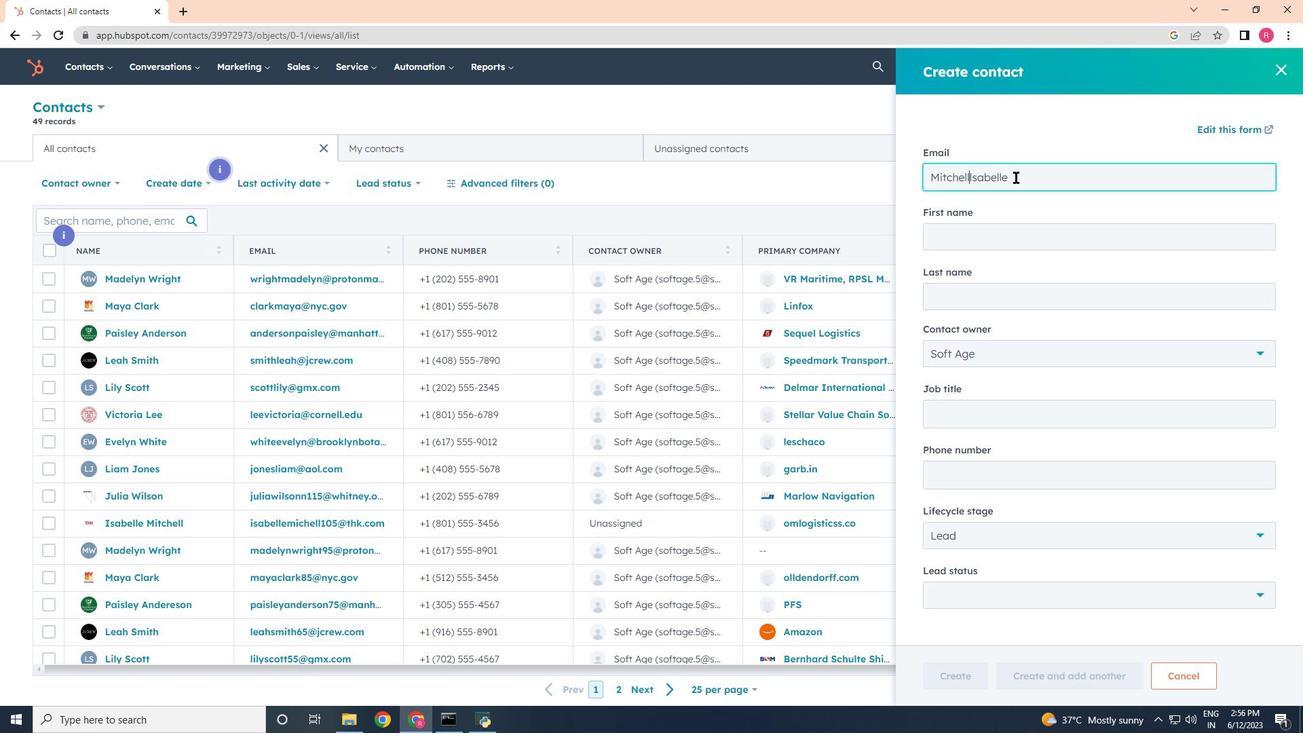 
Action: Mouse pressed left at (1029, 175)
Screenshot: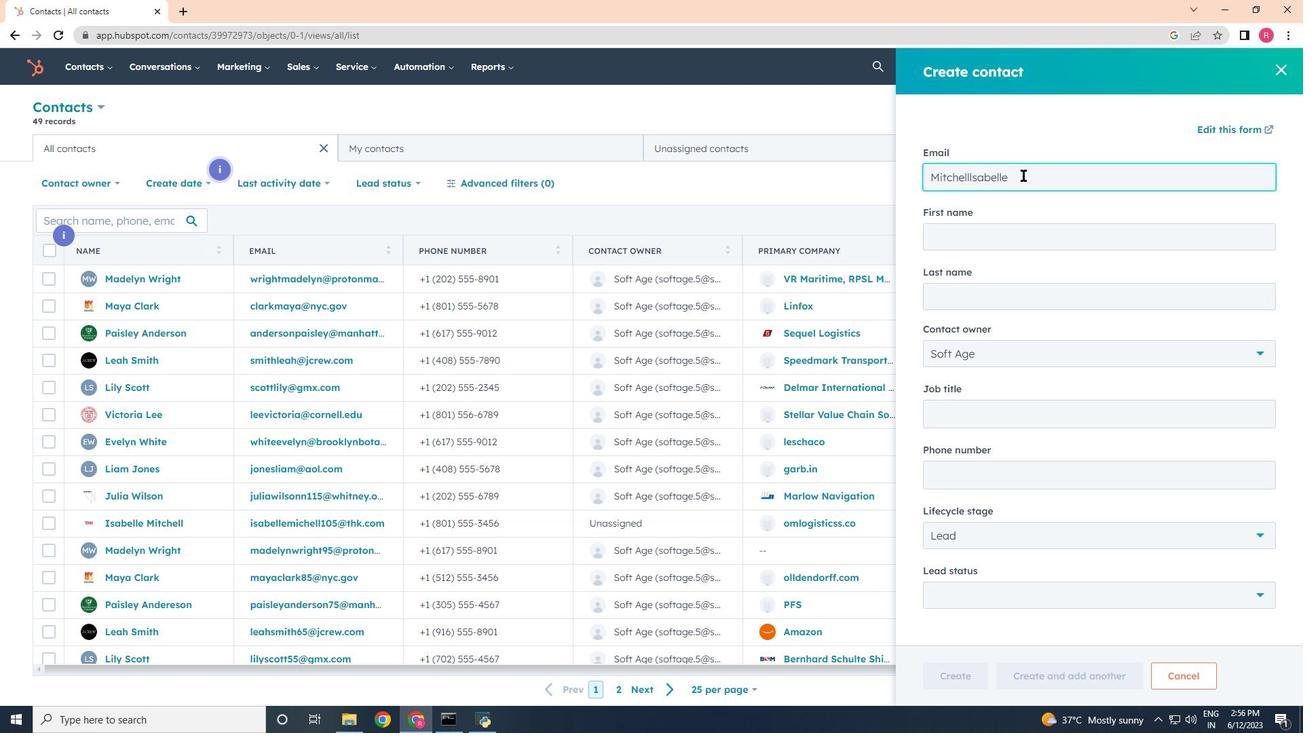 
Action: Mouse moved to (1028, 177)
Screenshot: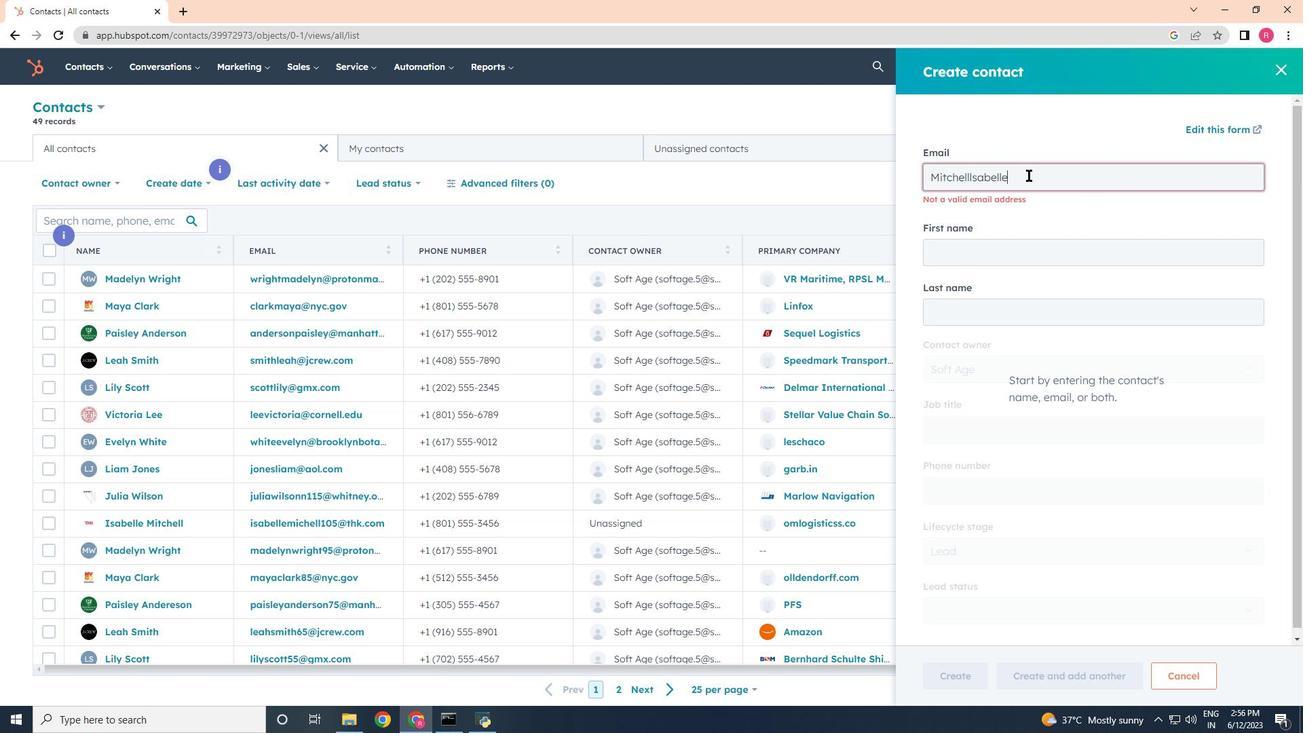 
Action: Key pressed <Key.shift>@thk.com
Screenshot: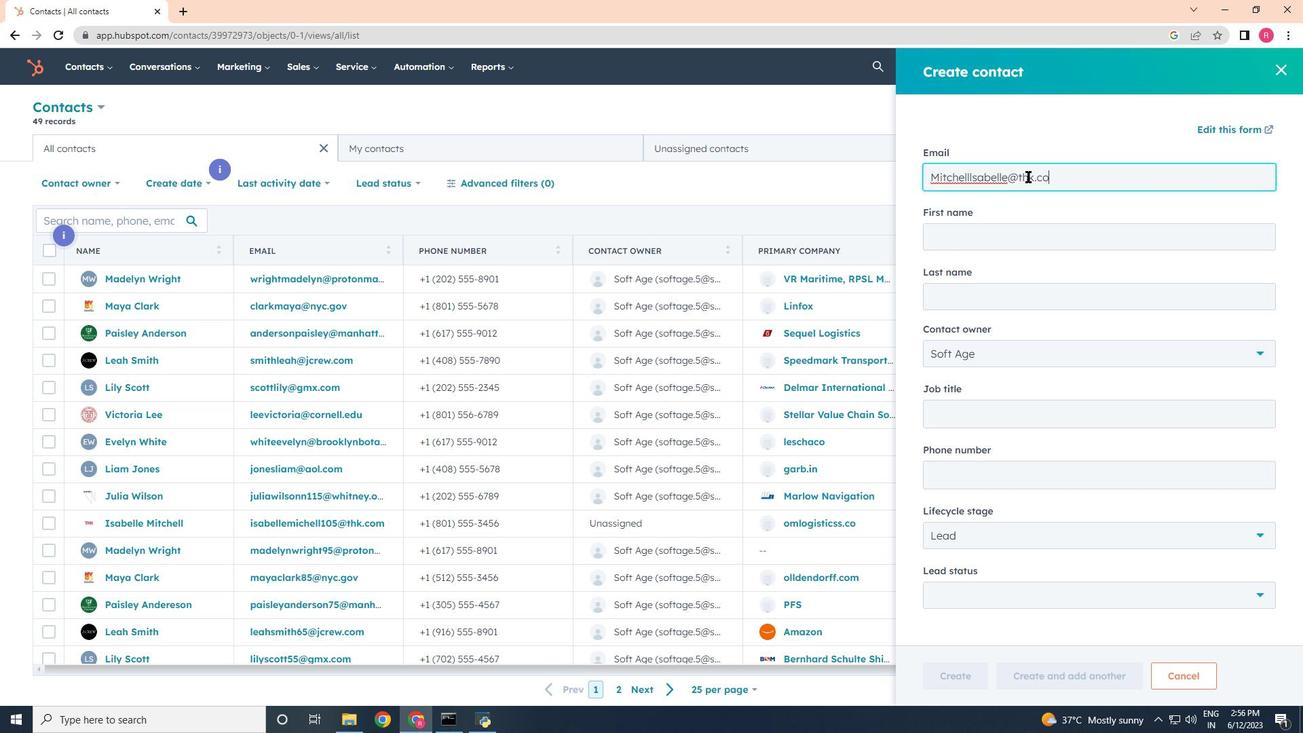
Action: Mouse moved to (1054, 232)
Screenshot: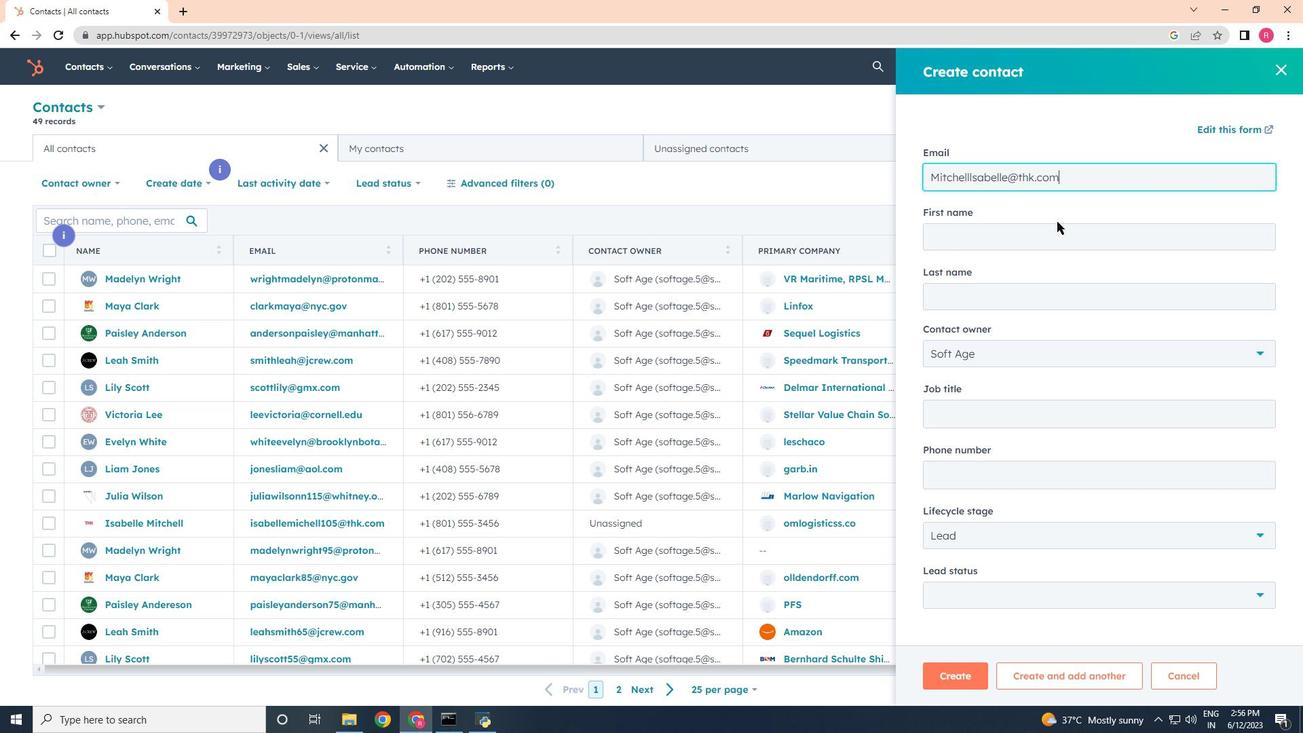 
Action: Mouse pressed left at (1054, 232)
Screenshot: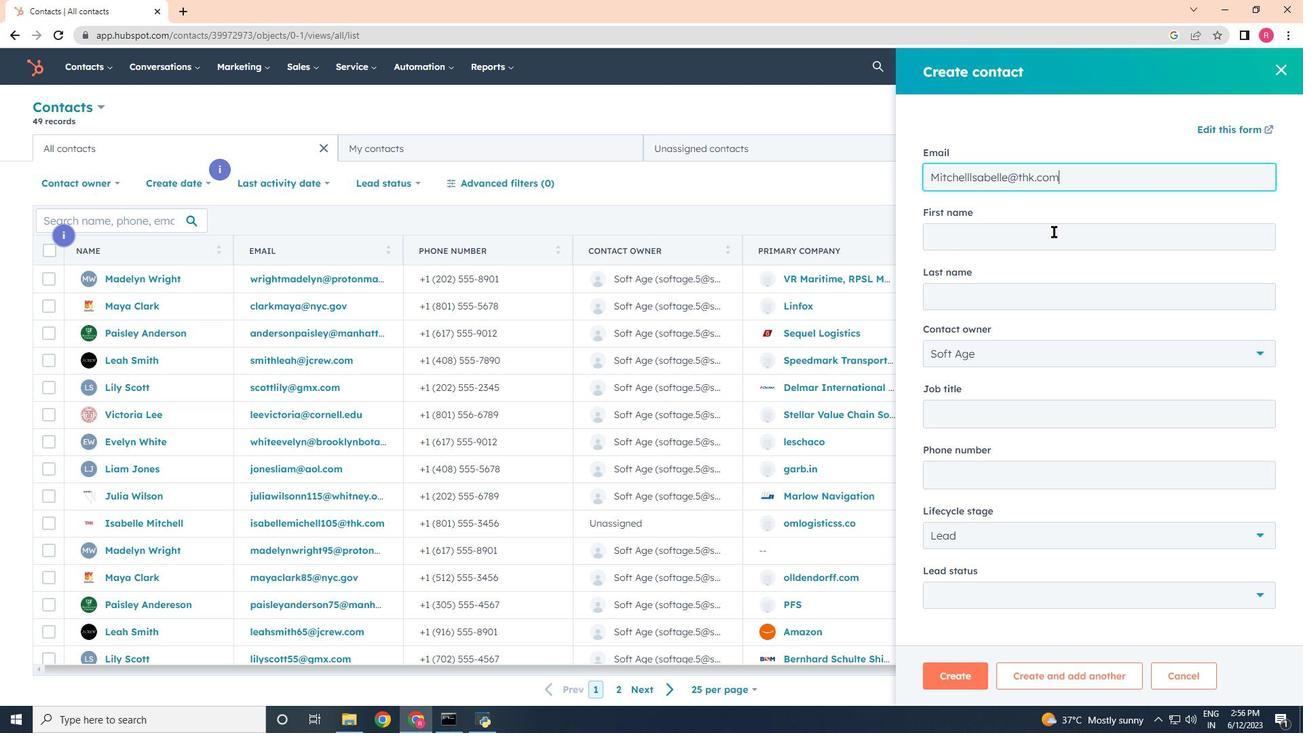 
Action: Key pressed <Key.shift>Isabelle<Key.tab><Key.shift><Key.shift><Key.shift>N<Key.backspace><Key.shift>Mitchell<Key.tab><Key.tab><Key.shift>System<Key.space><Key.shift>Analyst<Key.tab>40855523455
Screenshot: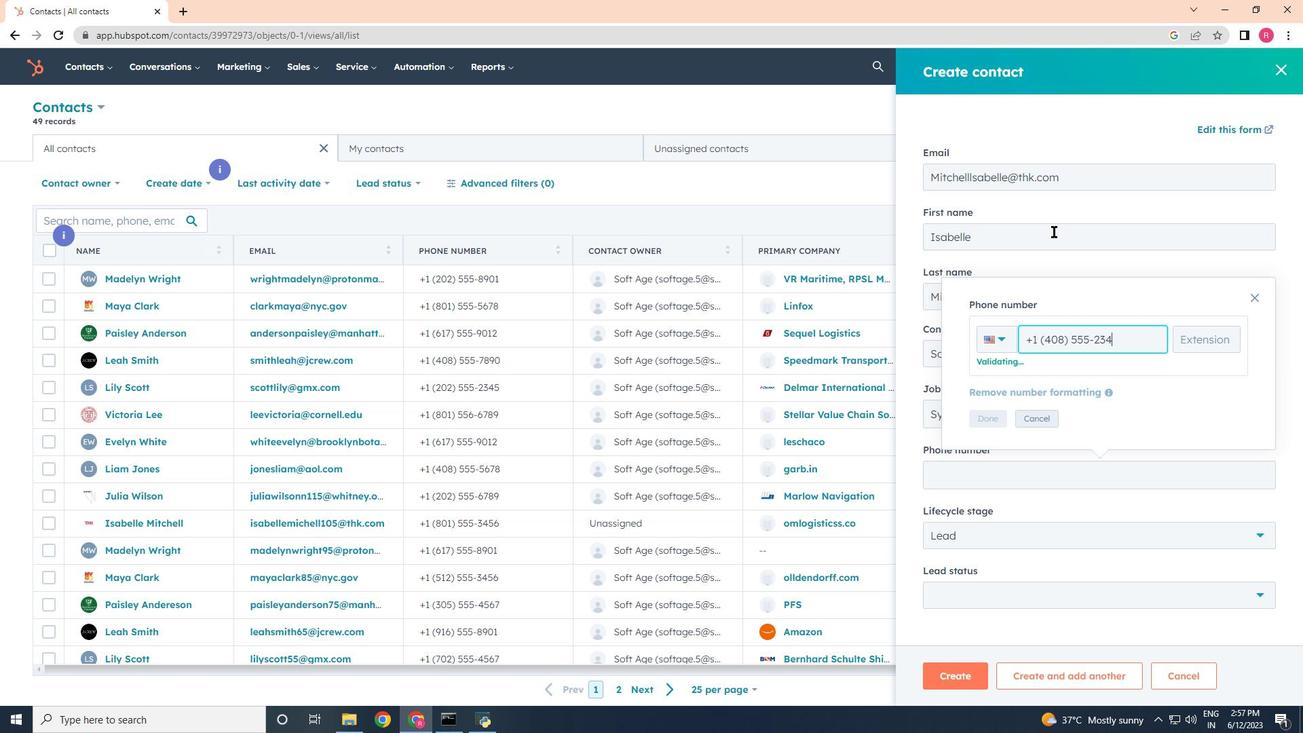 
Action: Mouse moved to (1121, 336)
Screenshot: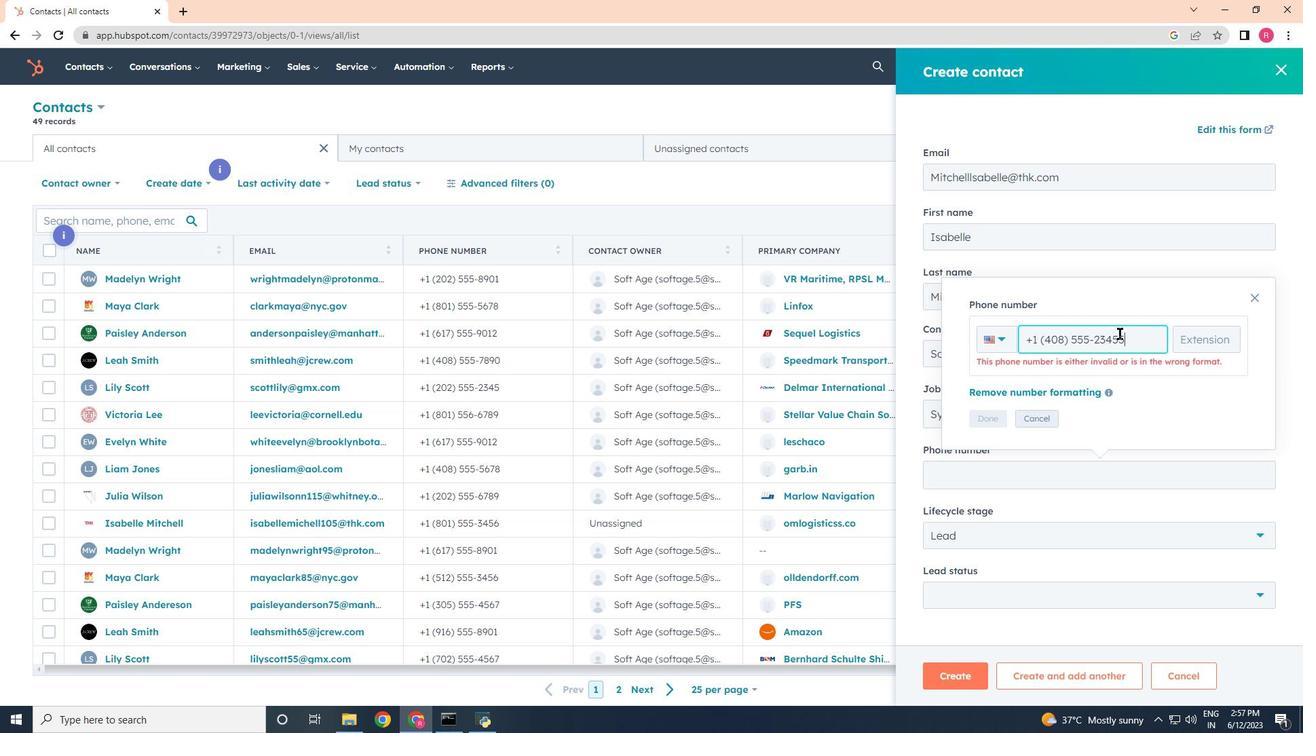 
Action: Mouse pressed left at (1121, 336)
Screenshot: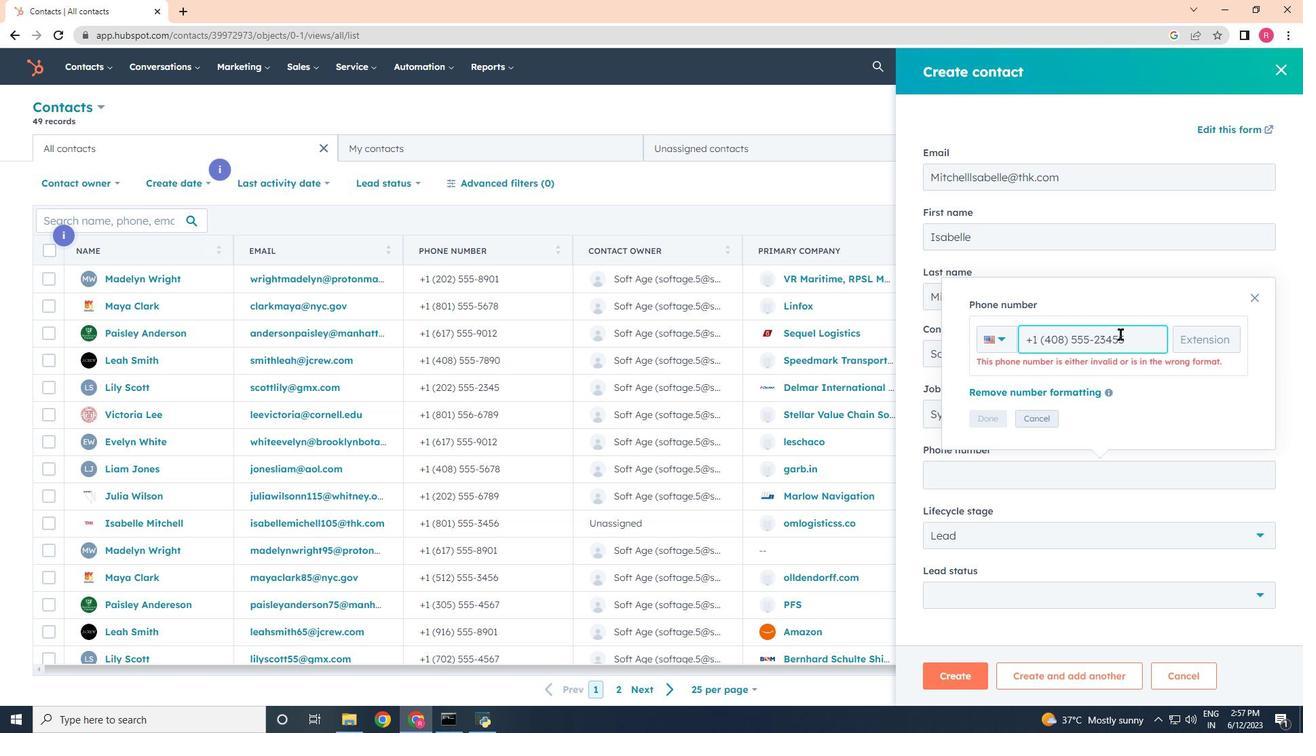 
Action: Mouse moved to (1025, 318)
Screenshot: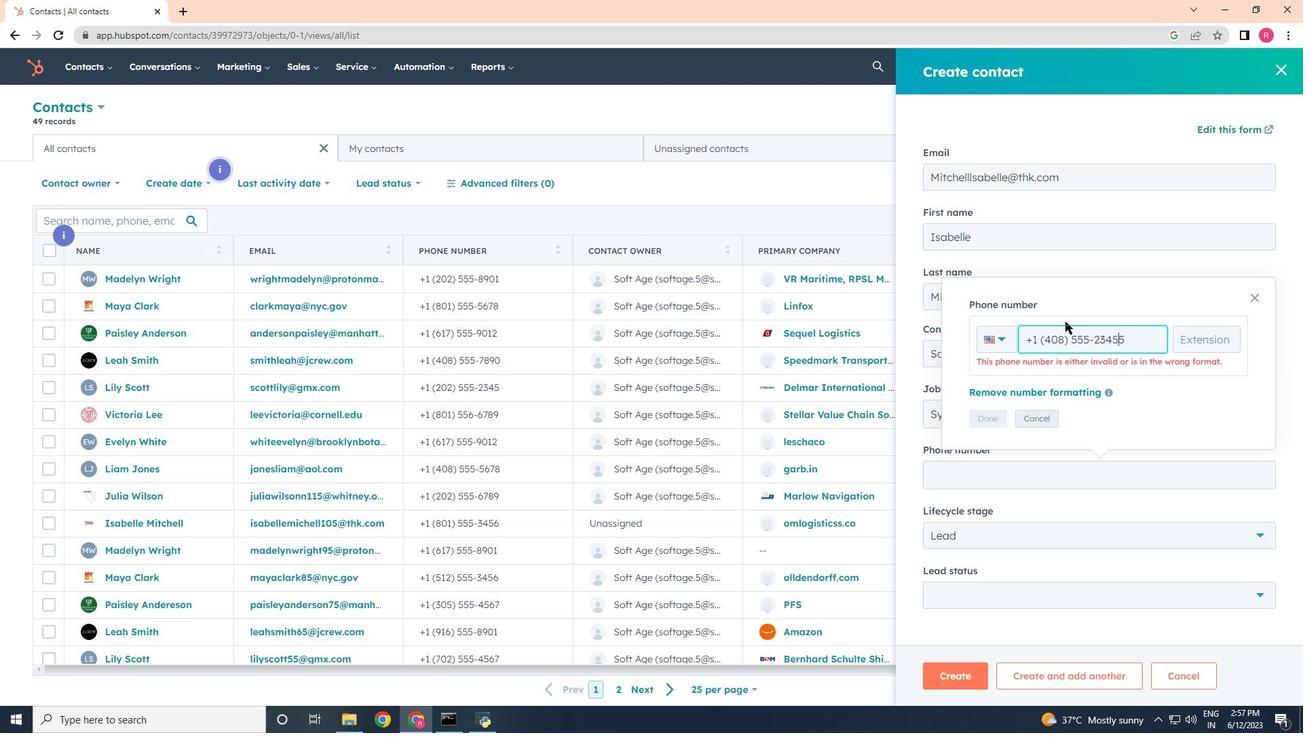 
Action: Key pressed <Key.backspace>
Screenshot: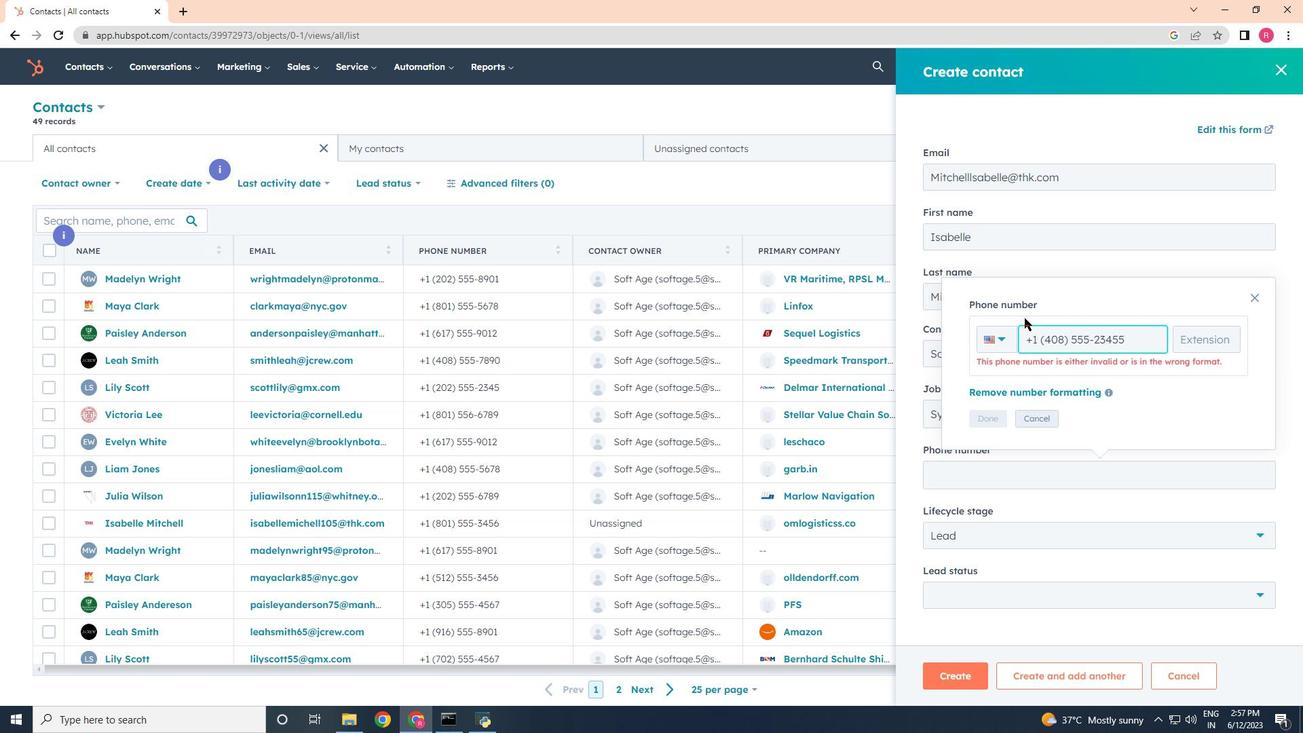 
Action: Mouse moved to (999, 409)
Screenshot: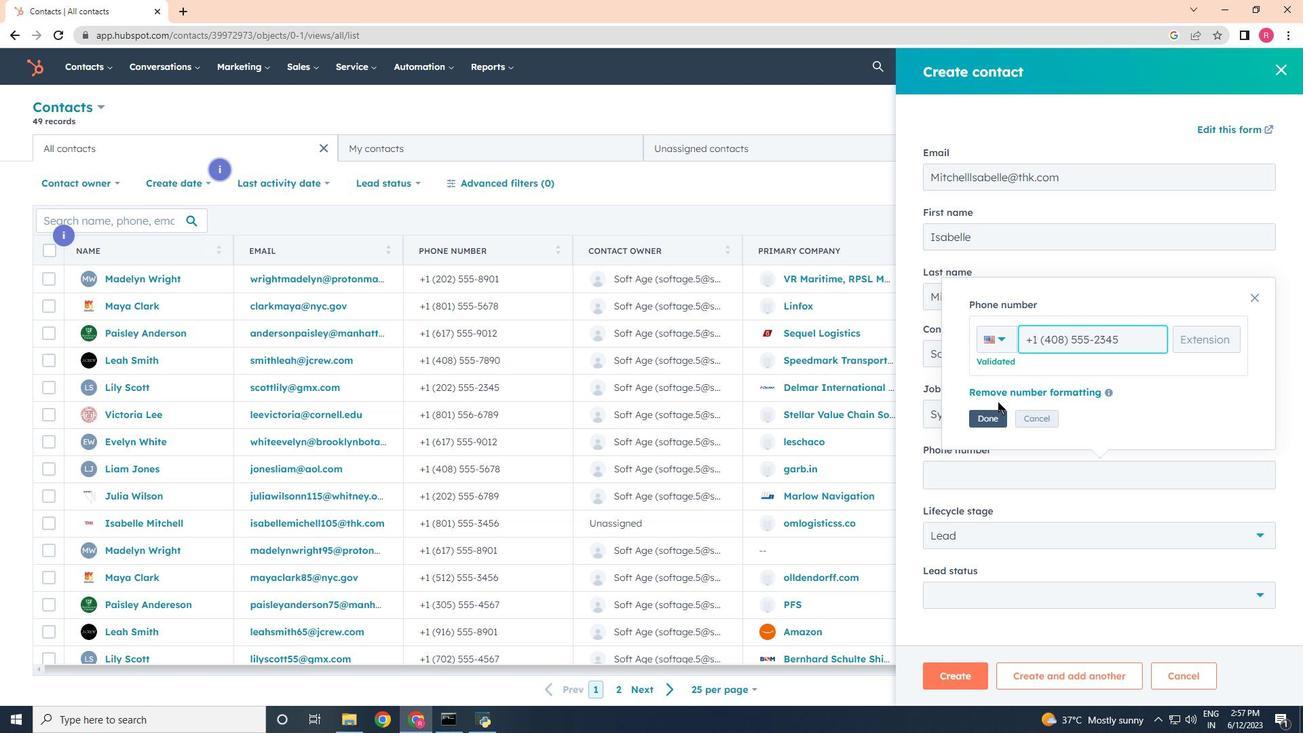 
Action: Mouse pressed left at (999, 409)
Screenshot: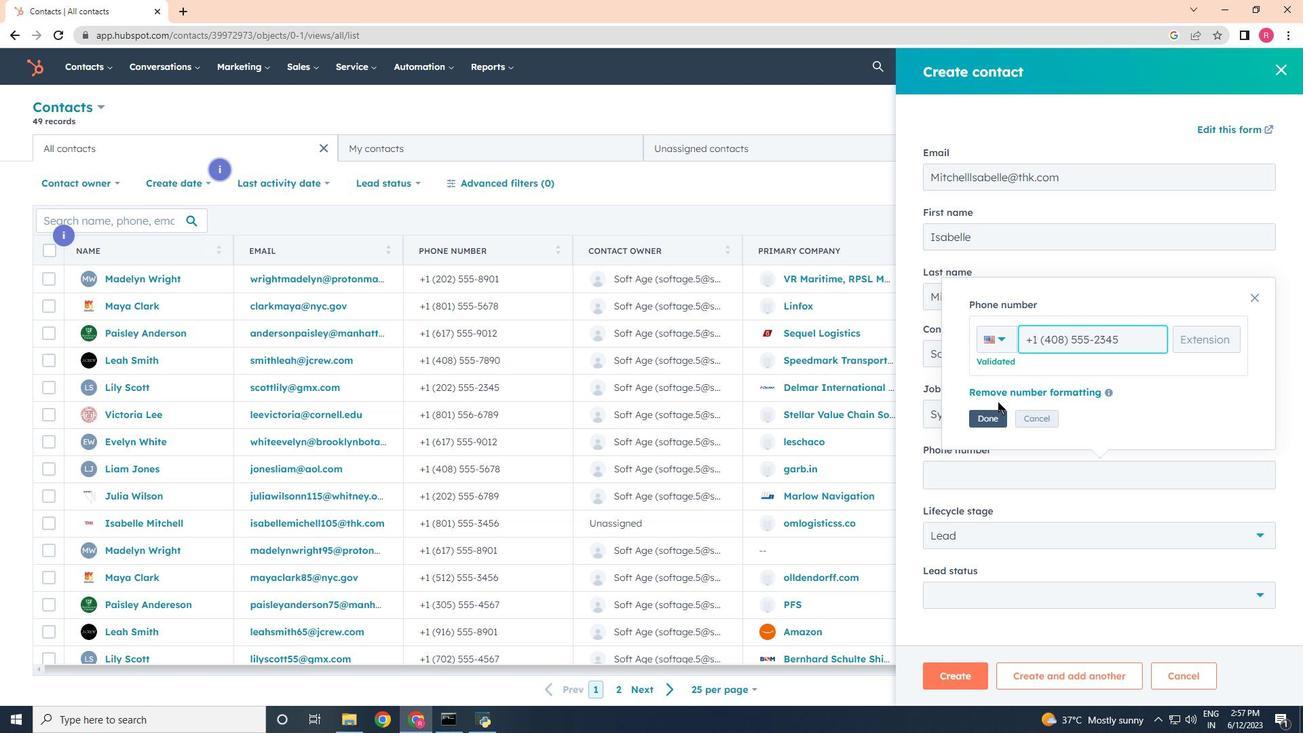
Action: Mouse moved to (988, 427)
Screenshot: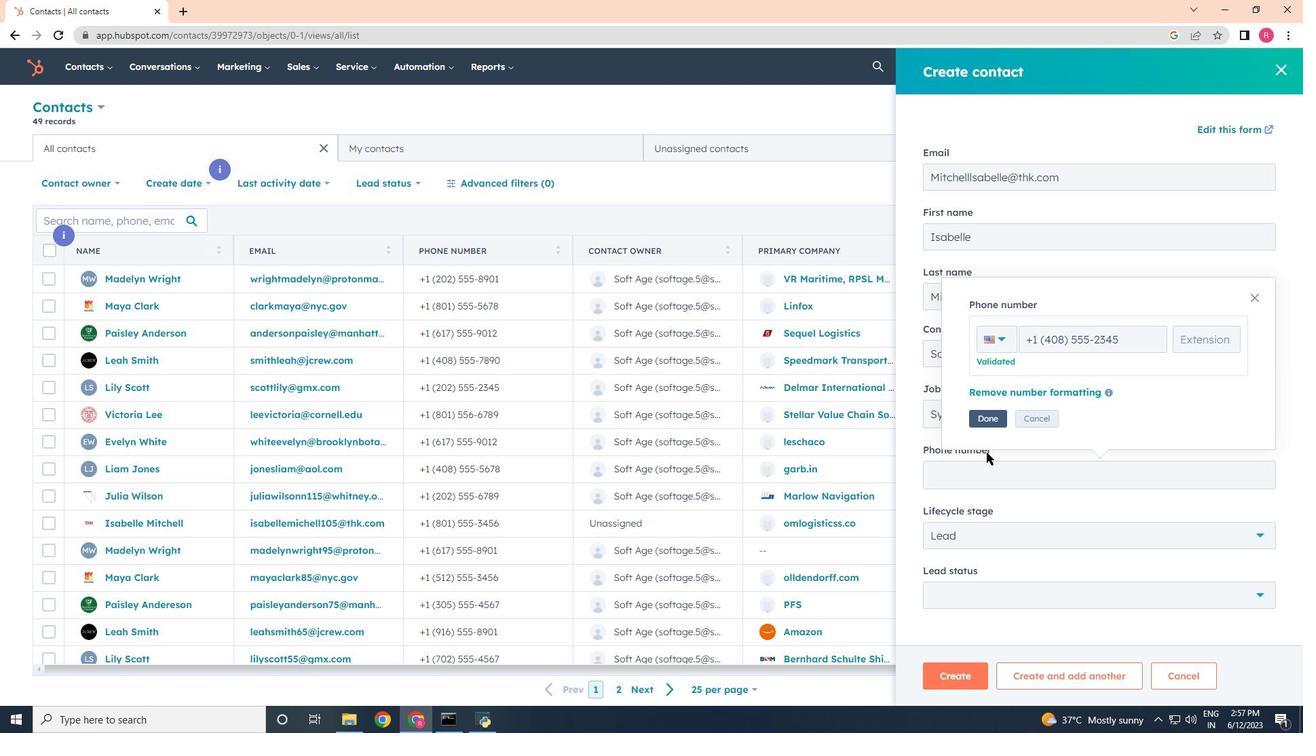 
Action: Mouse pressed left at (988, 427)
Screenshot: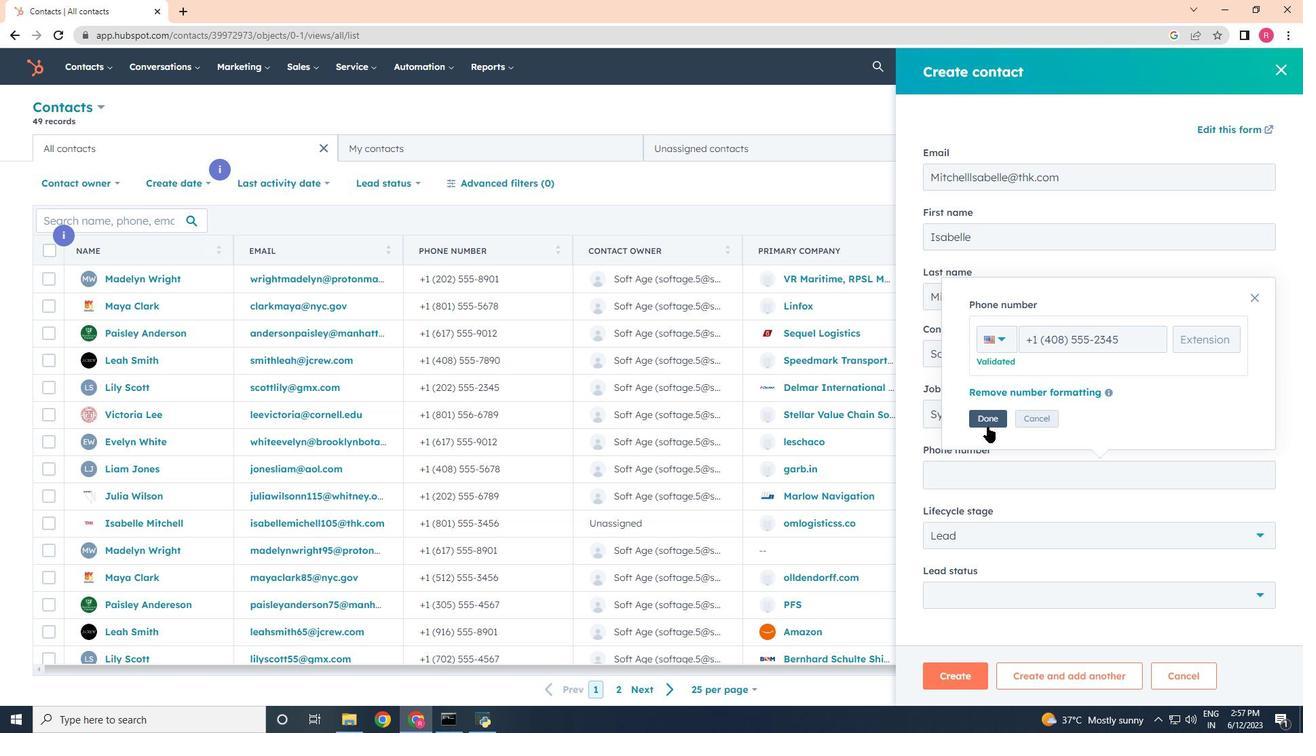 
Action: Mouse moved to (992, 529)
Screenshot: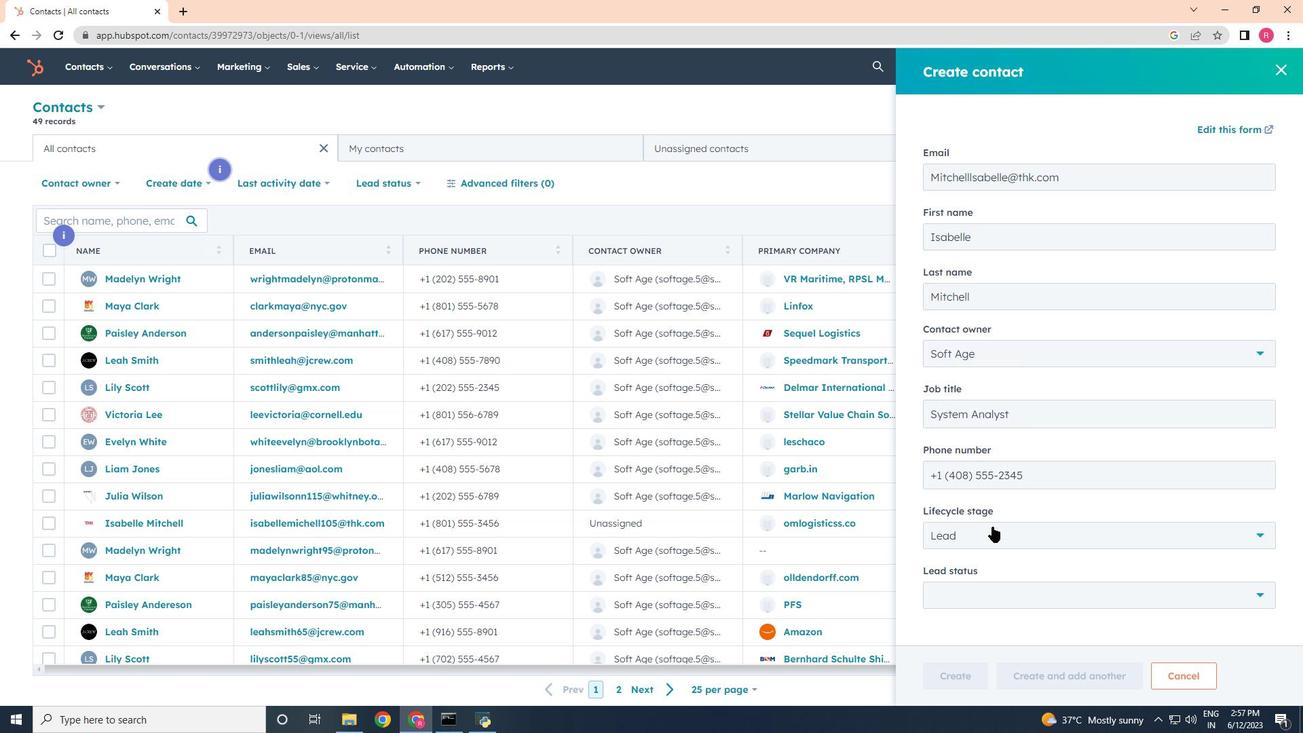 
Action: Mouse pressed left at (992, 529)
Screenshot: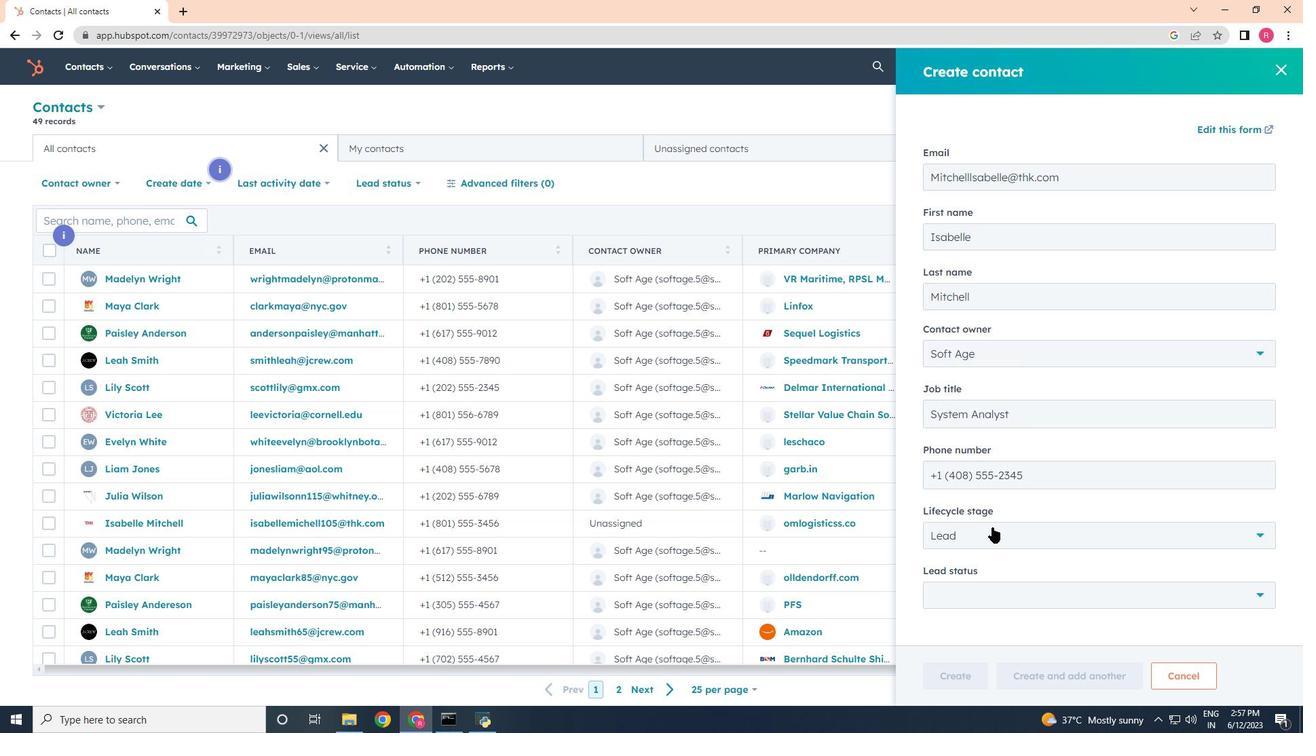 
Action: Mouse moved to (972, 414)
Screenshot: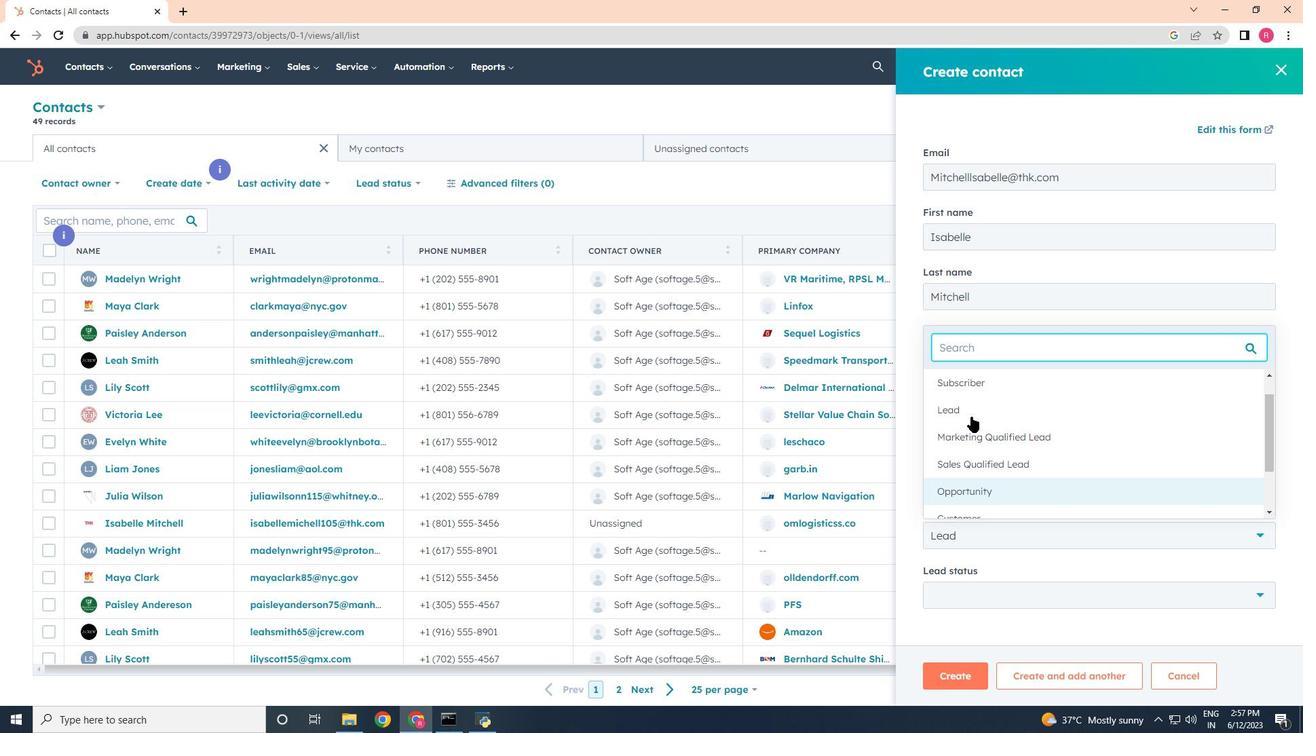 
Action: Mouse pressed left at (972, 414)
Screenshot: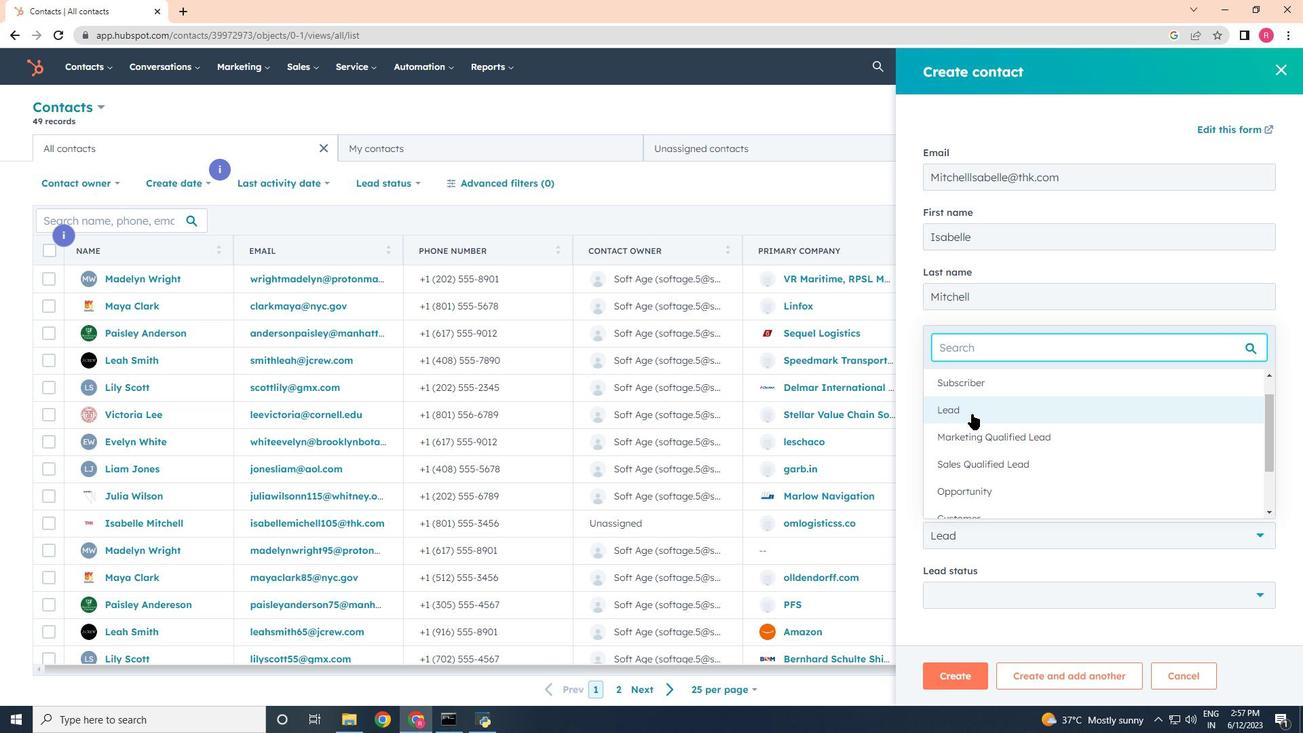 
Action: Mouse moved to (996, 595)
Screenshot: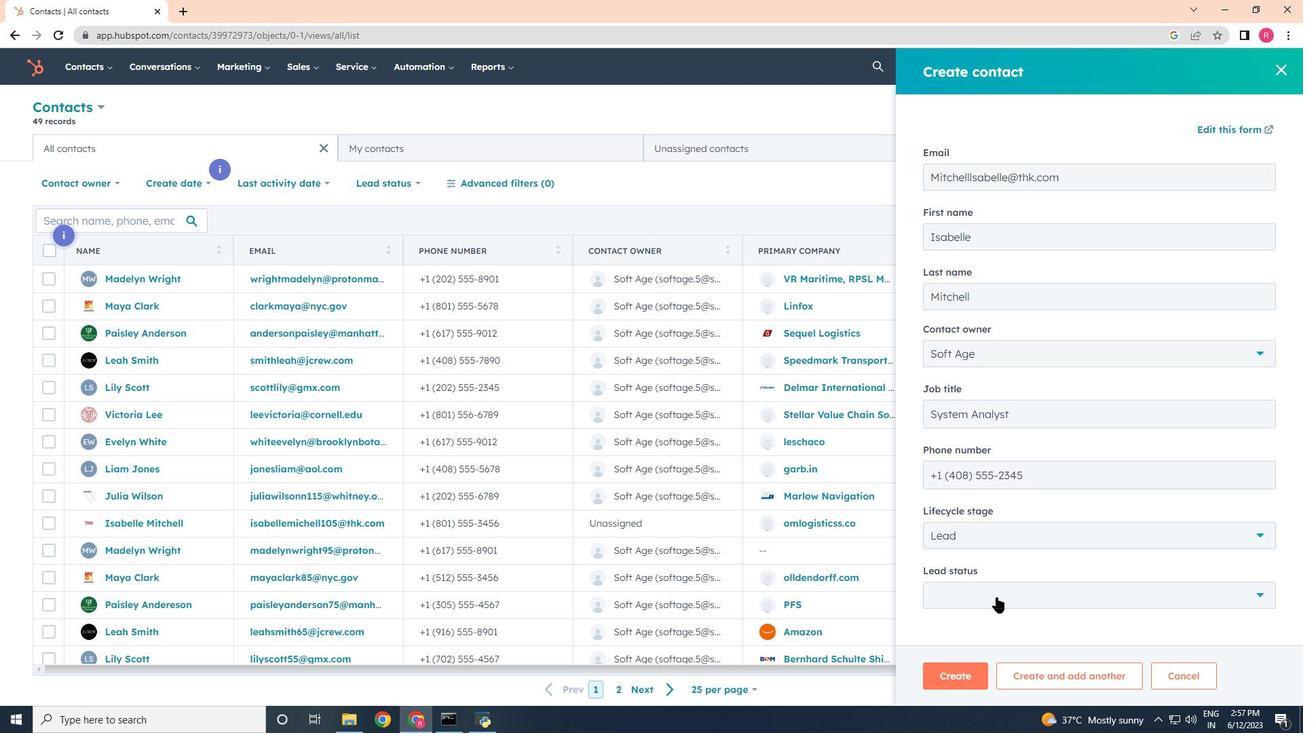 
Action: Mouse pressed left at (996, 595)
Screenshot: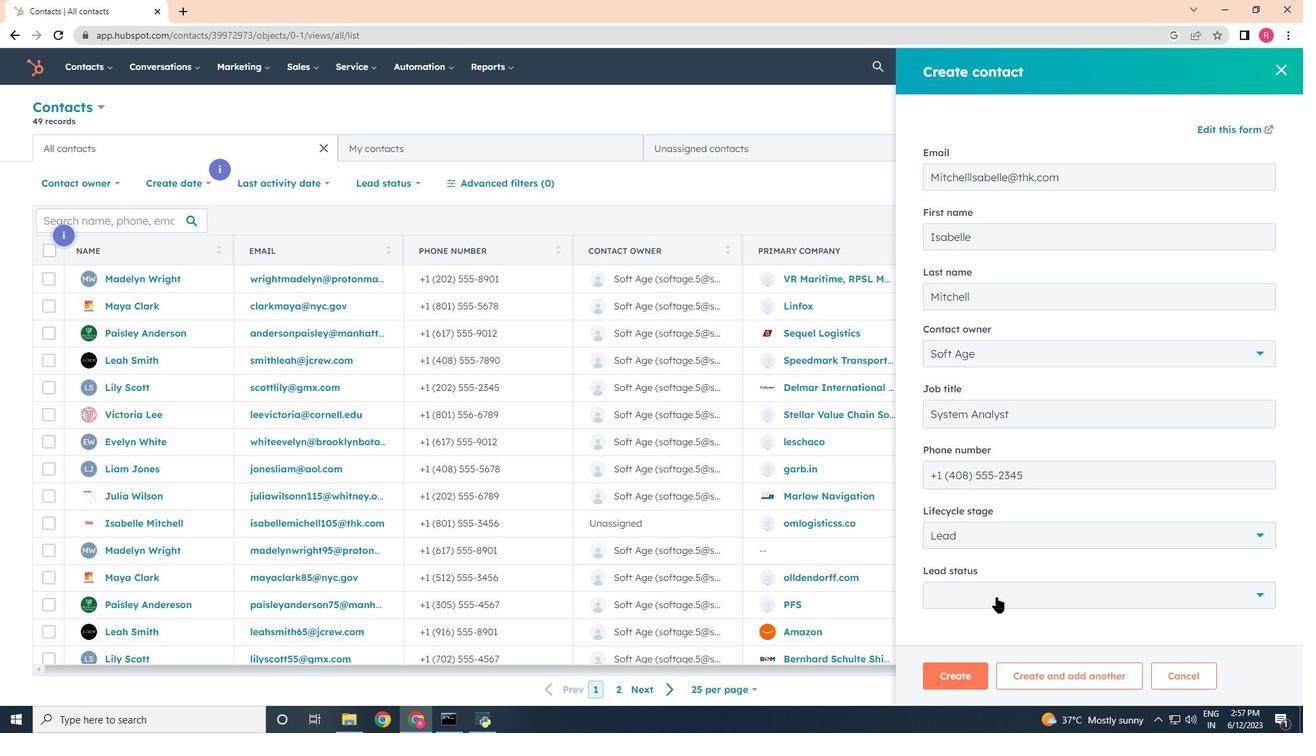 
Action: Mouse moved to (964, 474)
Screenshot: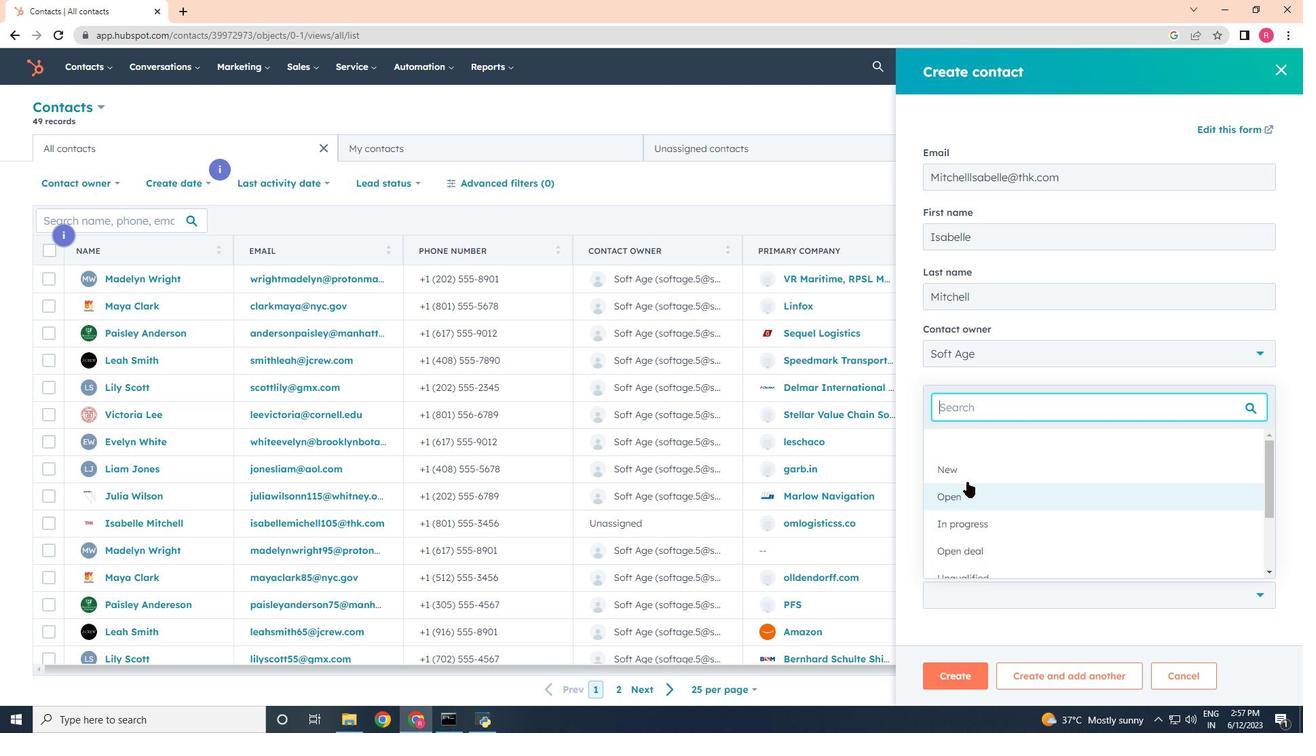 
Action: Mouse pressed left at (964, 474)
Screenshot: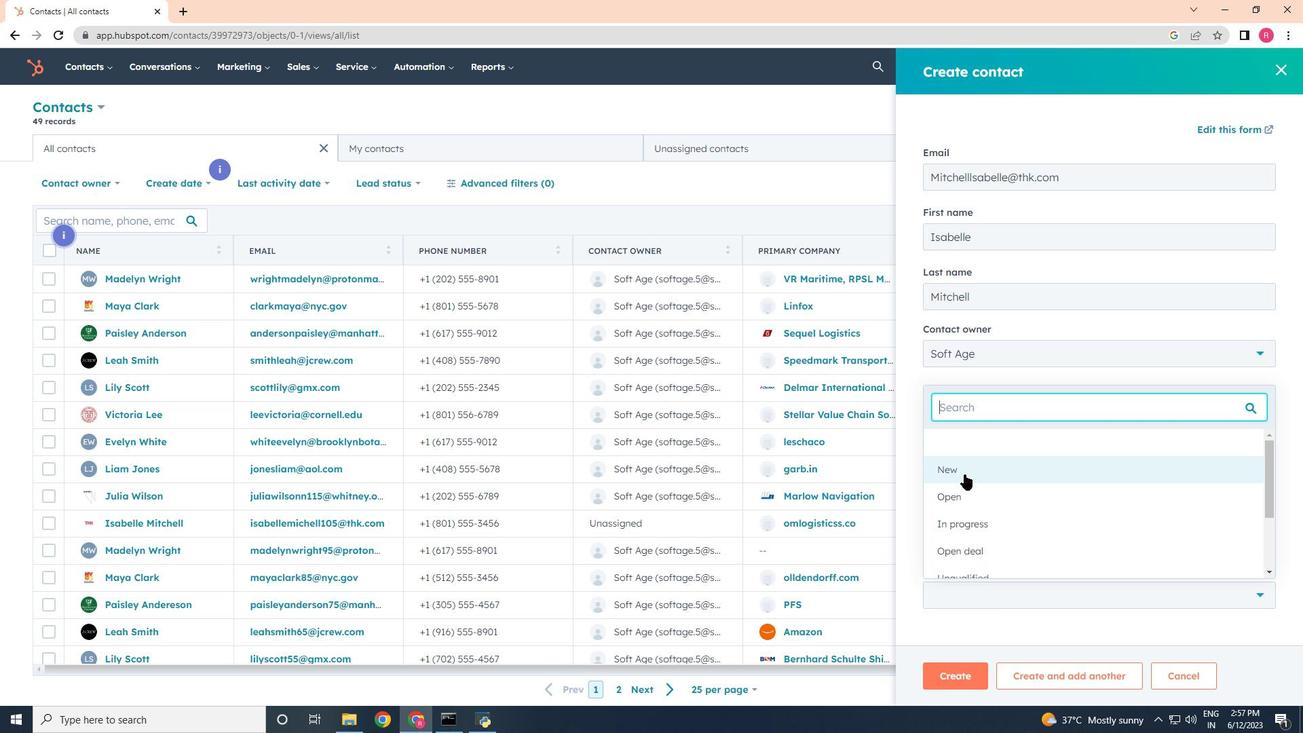
Action: Mouse moved to (968, 675)
Screenshot: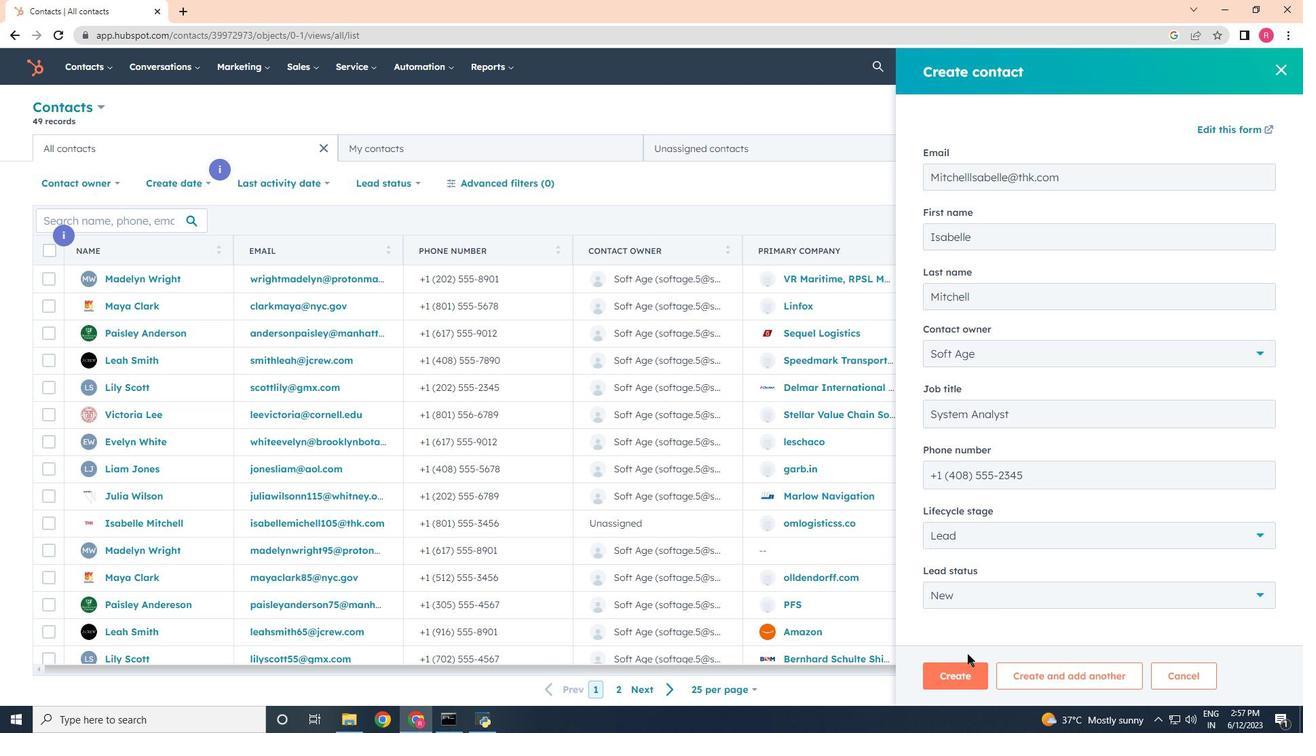 
Action: Mouse pressed left at (968, 675)
Screenshot: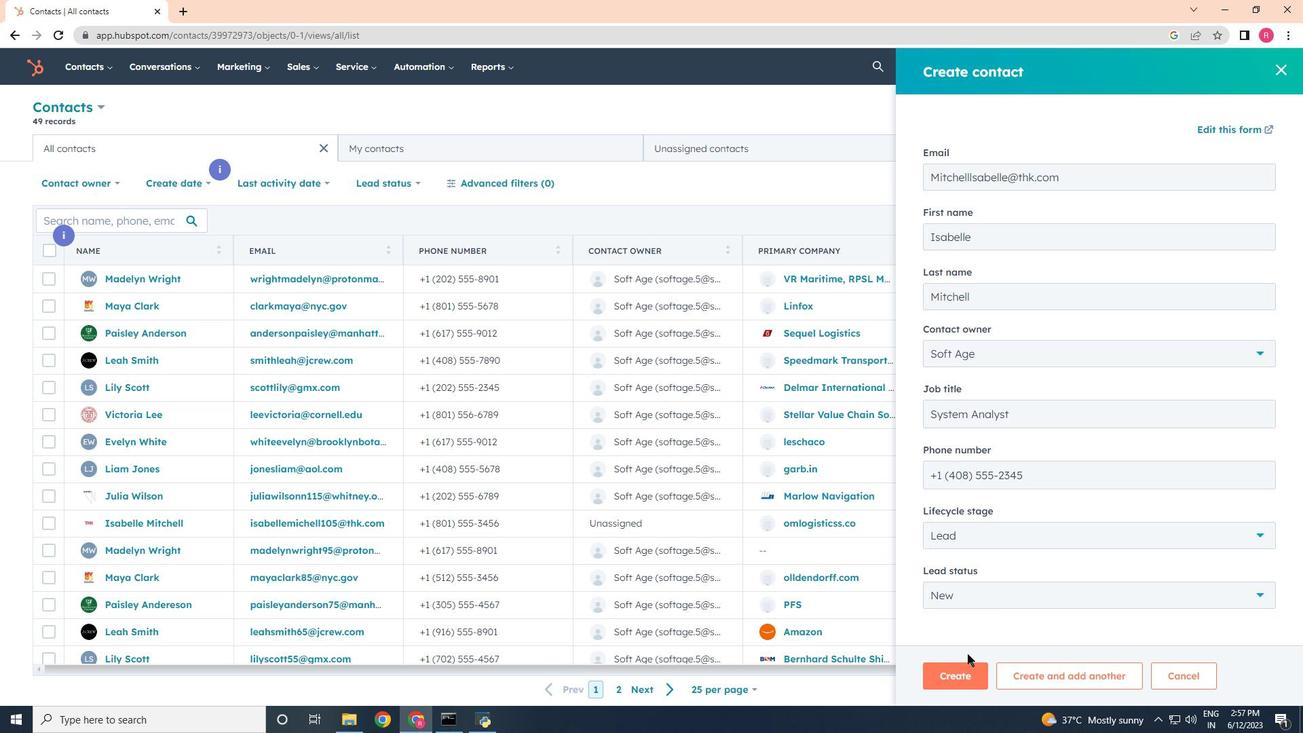 
Action: Mouse moved to (959, 682)
Screenshot: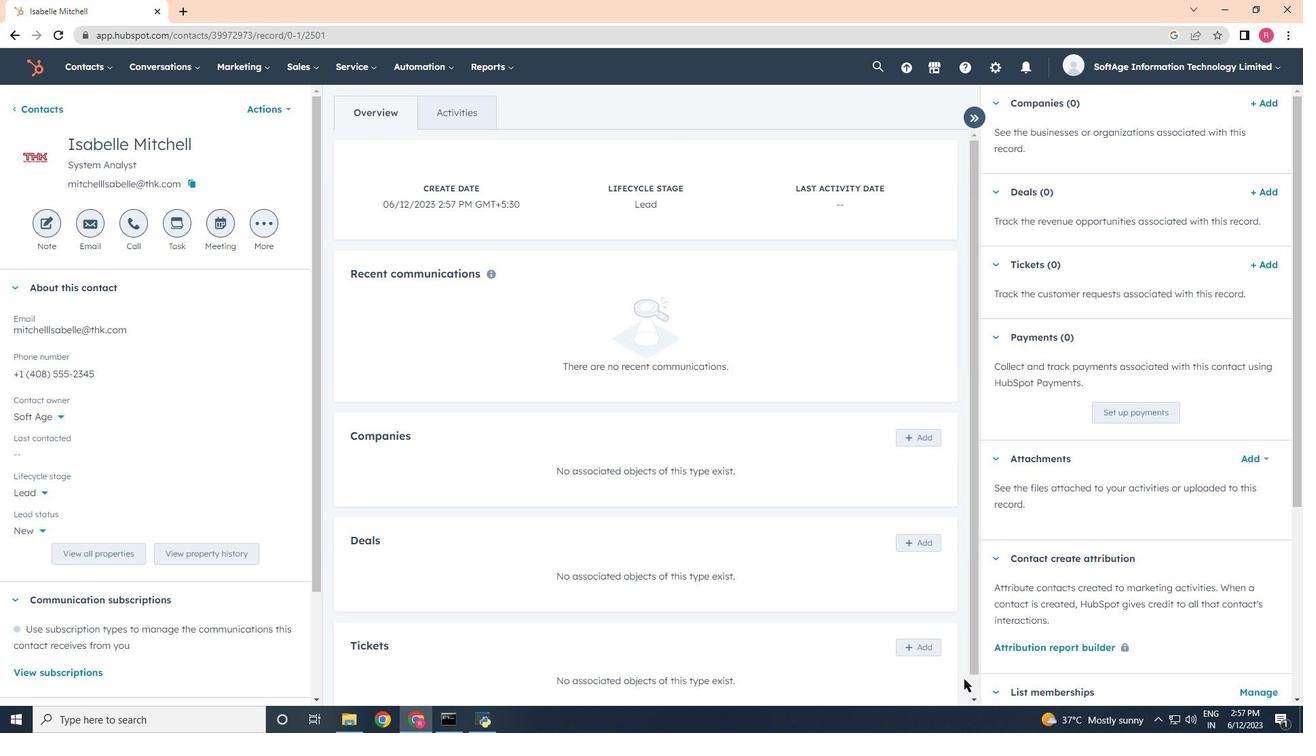
